 Task: Create custom object Broker for StockTradeHub.
Action: Mouse moved to (603, 38)
Screenshot: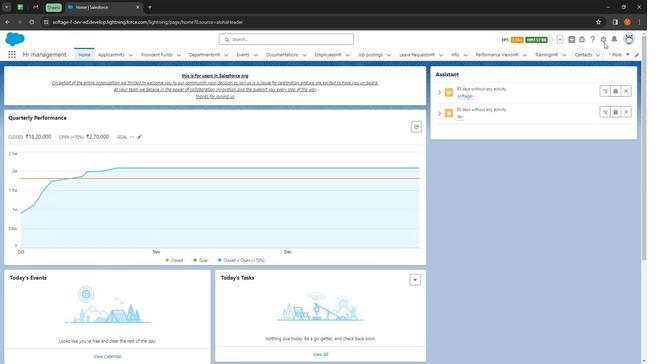
Action: Mouse pressed left at (603, 38)
Screenshot: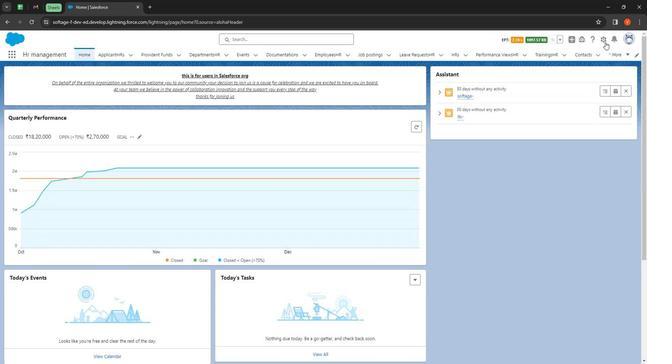 
Action: Mouse moved to (585, 52)
Screenshot: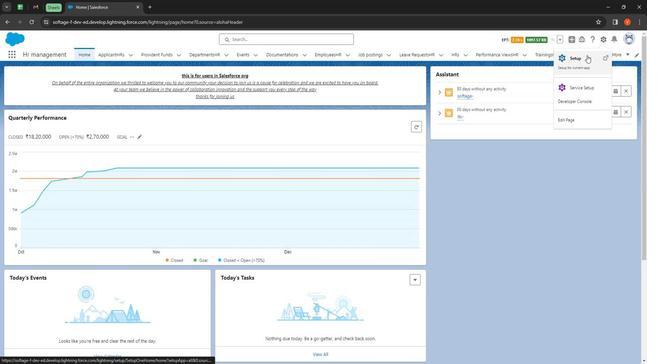 
Action: Mouse pressed left at (585, 52)
Screenshot: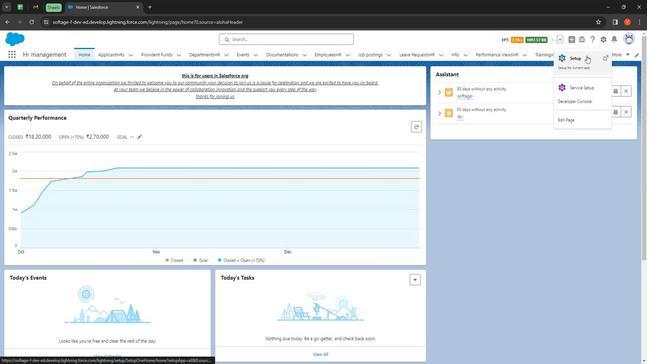 
Action: Mouse moved to (85, 53)
Screenshot: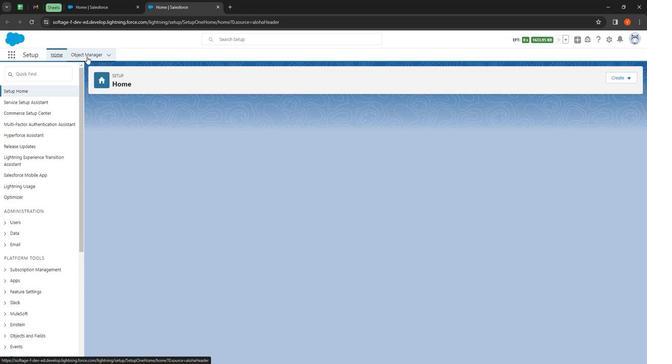 
Action: Mouse pressed left at (85, 53)
Screenshot: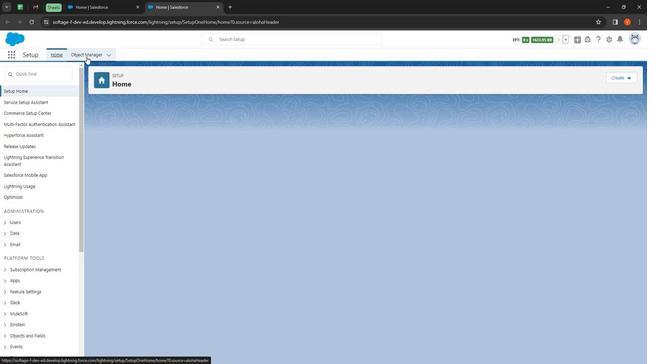 
Action: Mouse moved to (616, 75)
Screenshot: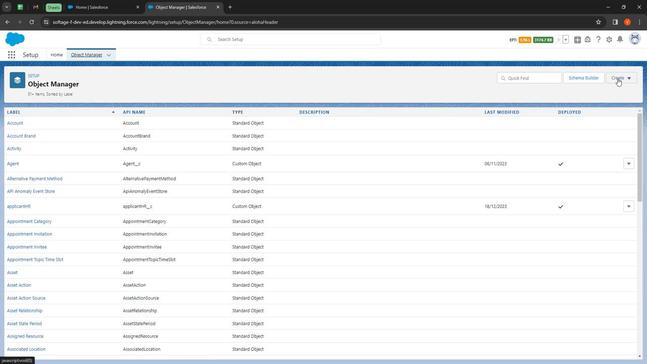 
Action: Mouse pressed left at (616, 75)
Screenshot: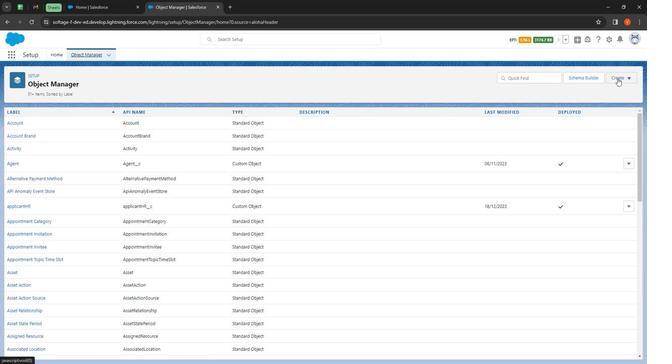 
Action: Mouse moved to (607, 94)
Screenshot: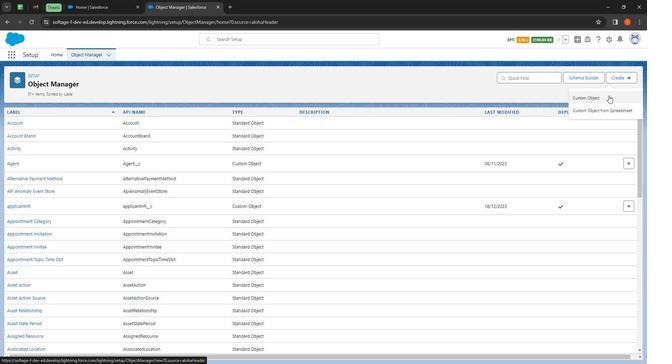
Action: Mouse pressed left at (607, 94)
Screenshot: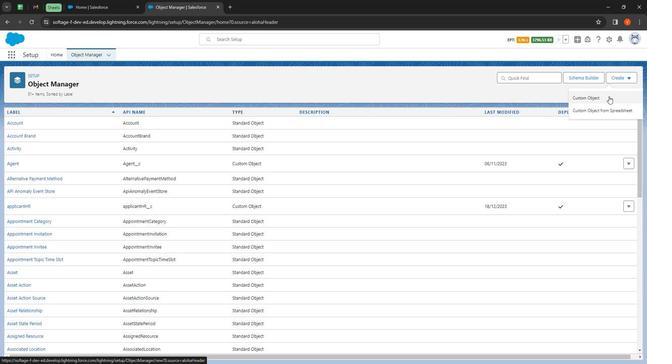 
Action: Mouse moved to (142, 166)
Screenshot: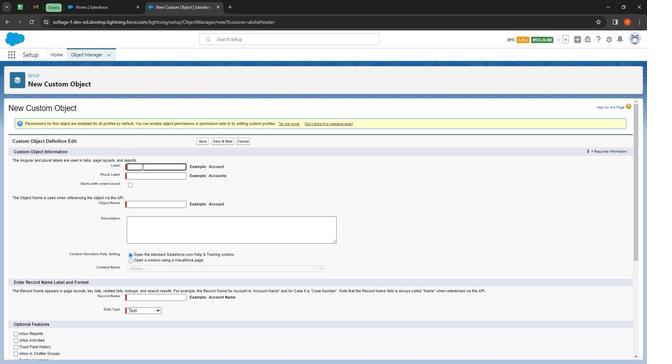 
Action: Mouse pressed left at (142, 166)
Screenshot: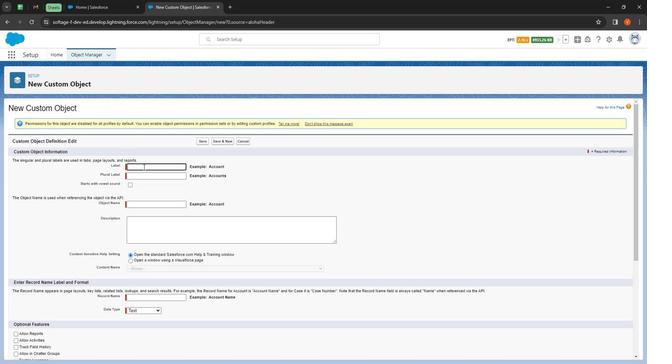 
Action: Key pressed <Key.shift>
Screenshot: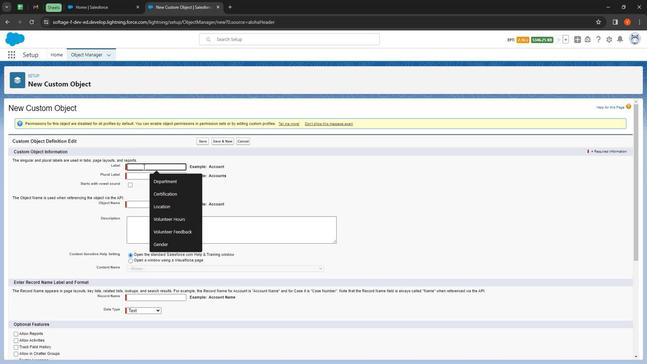 
Action: Mouse moved to (142, 166)
Screenshot: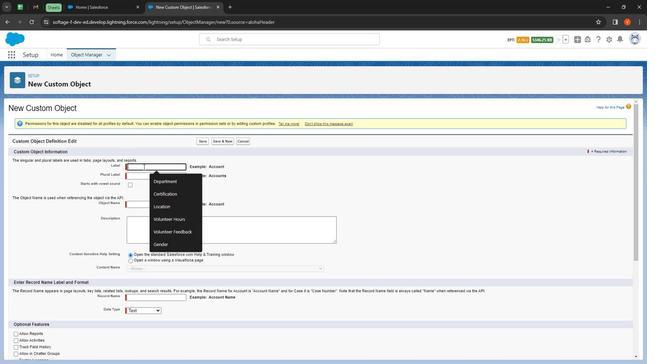 
Action: Key pressed <Key.shift><Key.shift><Key.shift><Key.shift><Key.shift><Key.shift><Key.shift><Key.shift><Key.shift>Broker
Screenshot: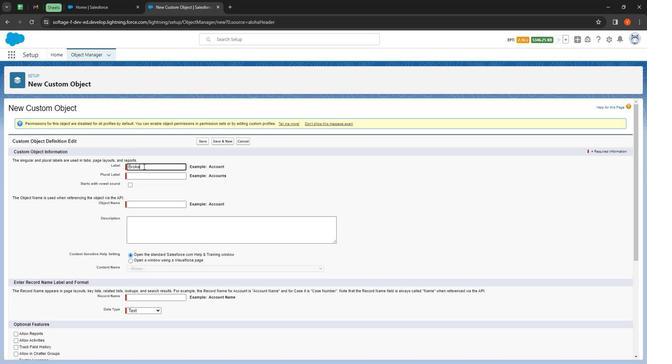 
Action: Mouse moved to (142, 177)
Screenshot: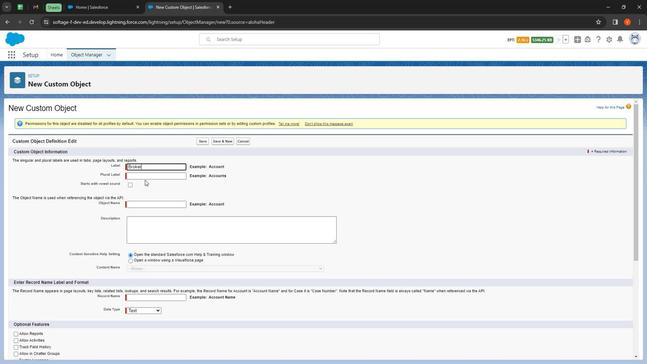 
Action: Mouse pressed left at (142, 177)
Screenshot: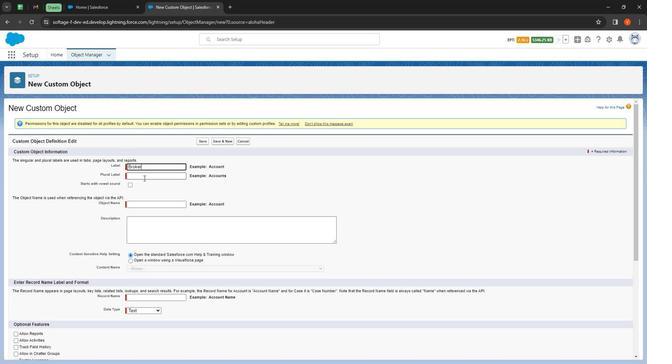 
Action: Mouse moved to (142, 177)
Screenshot: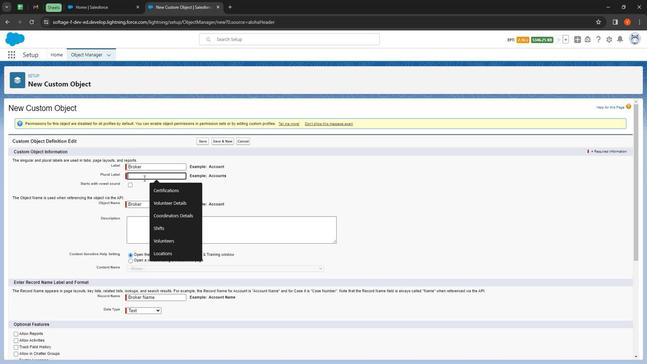 
Action: Key pressed <Key.shift>
Screenshot: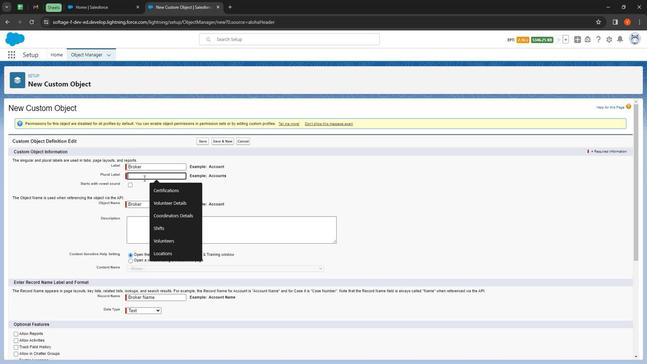 
Action: Mouse moved to (140, 176)
Screenshot: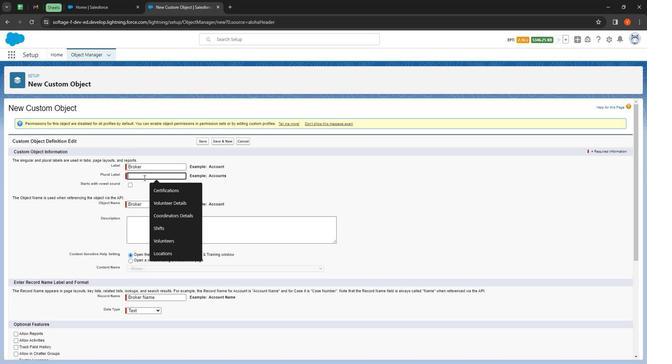 
Action: Key pressed <Key.shift><Key.shift><Key.shift><Key.shift><Key.shift><Key.shift>Brokers
Screenshot: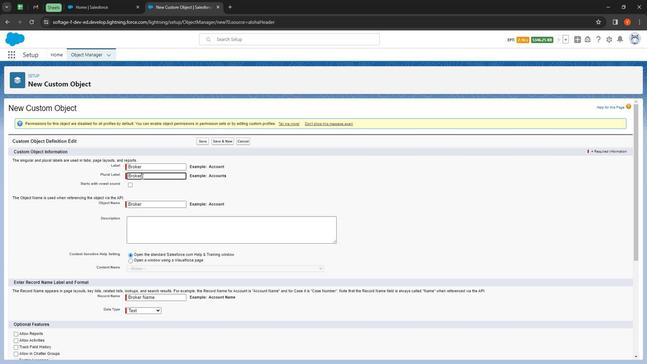 
Action: Mouse moved to (148, 209)
Screenshot: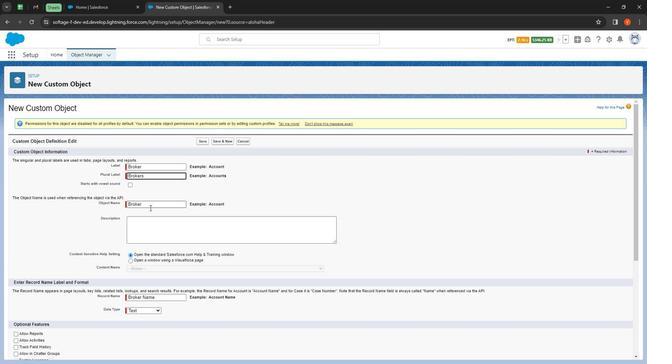 
Action: Mouse scrolled (148, 209) with delta (0, 0)
Screenshot: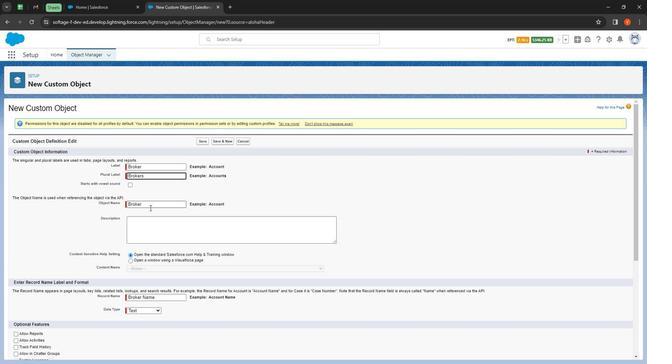 
Action: Mouse moved to (141, 194)
Screenshot: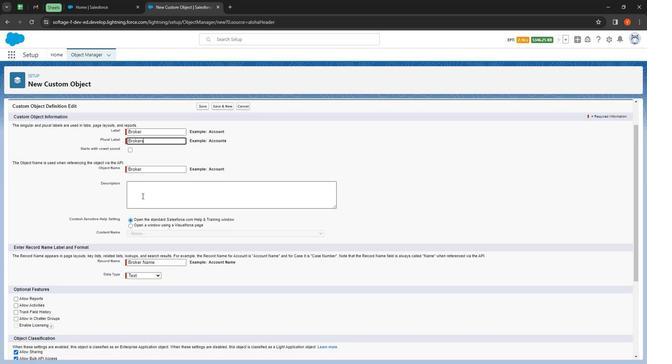 
Action: Mouse pressed left at (141, 194)
Screenshot: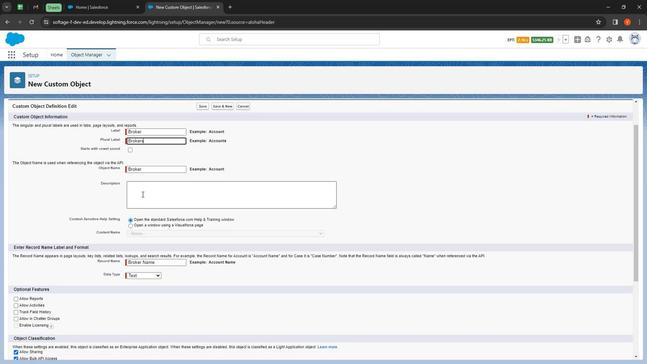 
Action: Mouse moved to (141, 194)
Screenshot: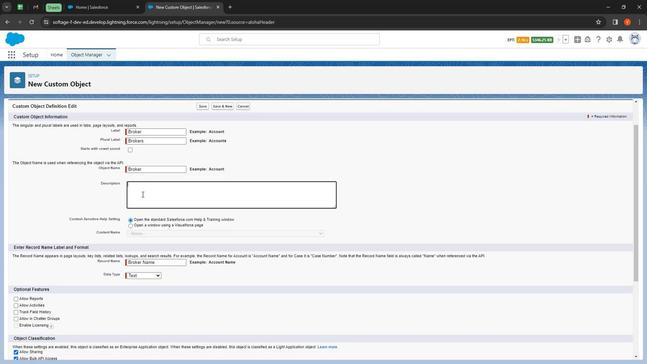 
Action: Key pressed <Key.shift>
Screenshot: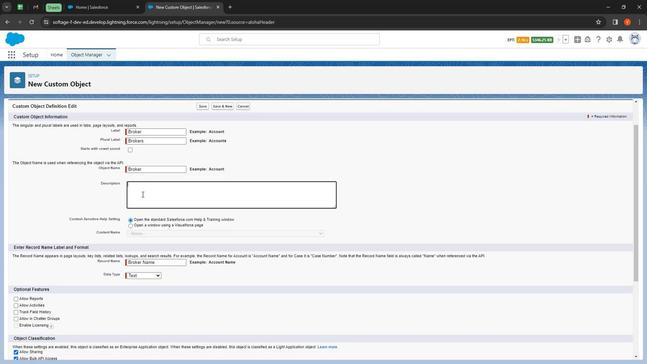 
Action: Mouse moved to (130, 187)
Screenshot: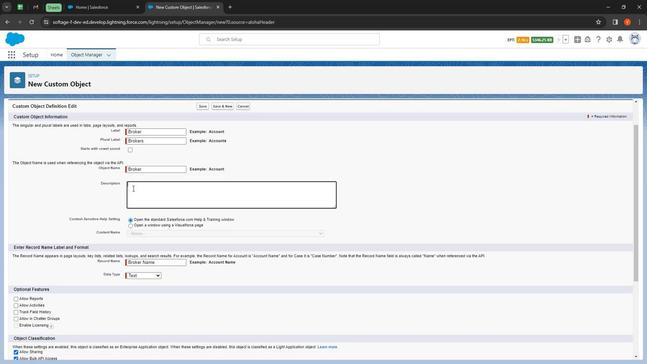 
Action: Key pressed <Key.shift><Key.shift><Key.shift><Key.shift><Key.shift><Key.shift><Key.shift><Key.shift><Key.shift><Key.shift><Key.shift>Broker<Key.space><Key.shift>Used<Key.space>in<Key.space>our<Key.space>organizati<Key.backspace>ion<Key.space>for<Key.space><Key.shift><Key.shift><Key.shift><Key.shift><Key.shift><Key.shift><Key.shift><Key.shift><Key.shift>Stock<Key.space>pp<Key.backspace>urpose
Screenshot: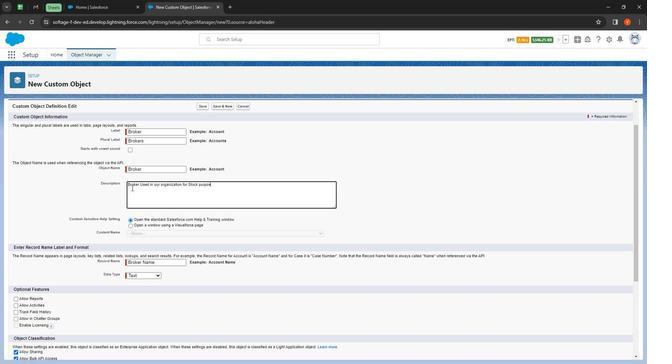 
Action: Mouse moved to (82, 259)
Screenshot: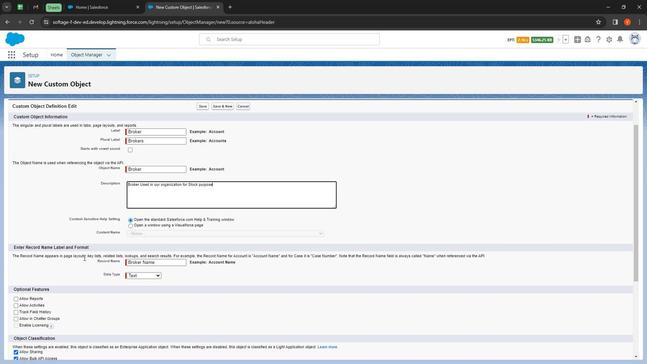 
Action: Mouse scrolled (82, 258) with delta (0, 0)
Screenshot: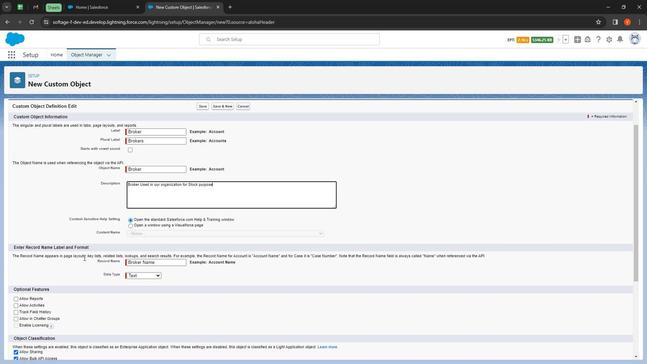 
Action: Mouse moved to (80, 259)
Screenshot: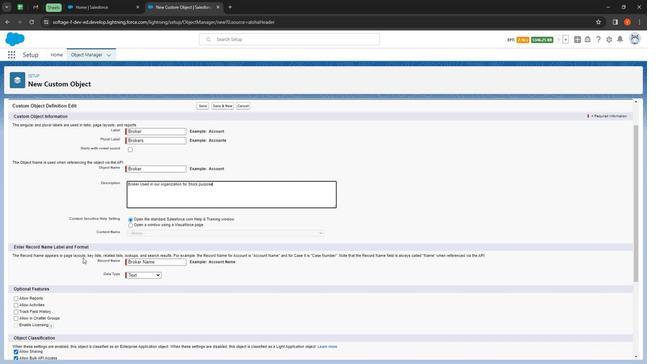 
Action: Mouse scrolled (80, 258) with delta (0, 0)
Screenshot: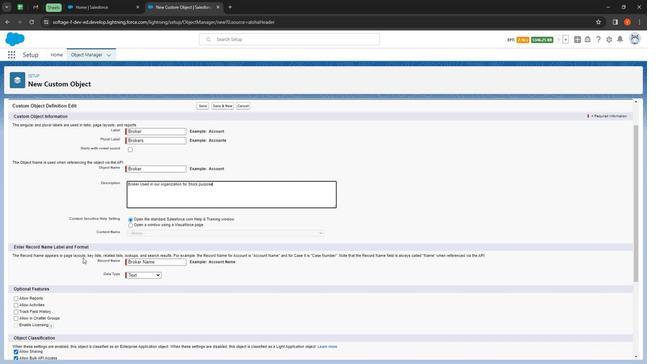 
Action: Mouse moved to (78, 259)
Screenshot: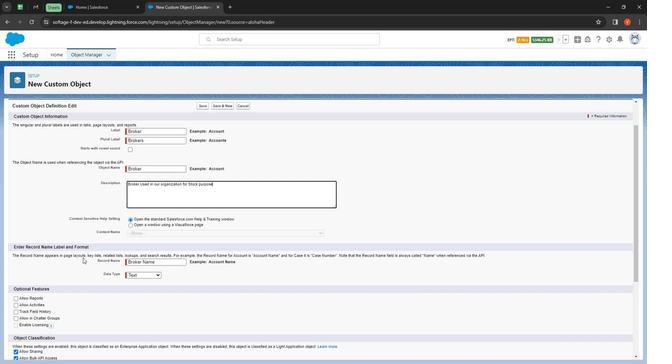 
Action: Mouse scrolled (78, 258) with delta (0, 0)
Screenshot: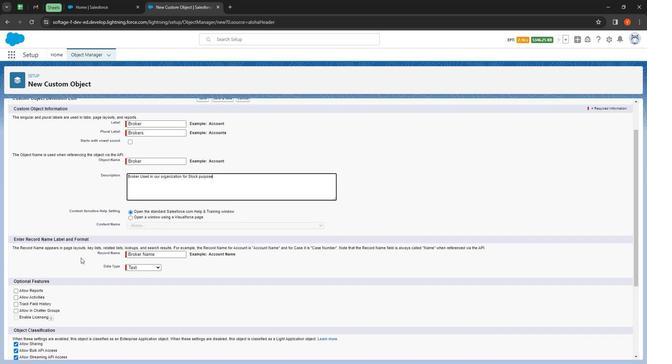 
Action: Mouse moved to (35, 196)
Screenshot: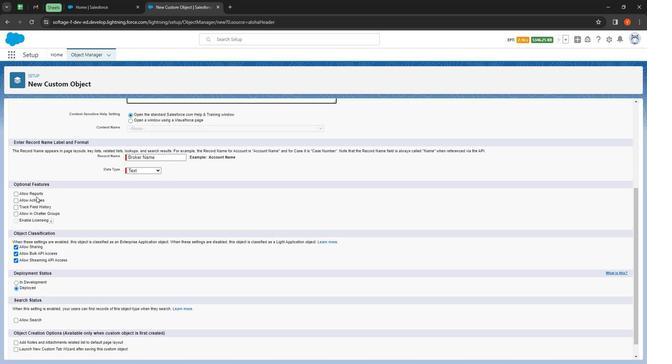 
Action: Mouse pressed left at (35, 196)
Screenshot: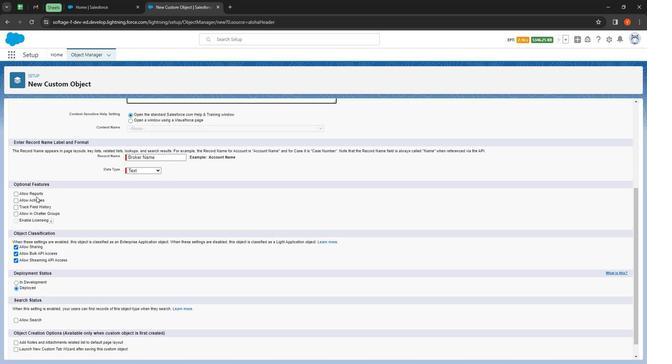 
Action: Mouse moved to (31, 194)
Screenshot: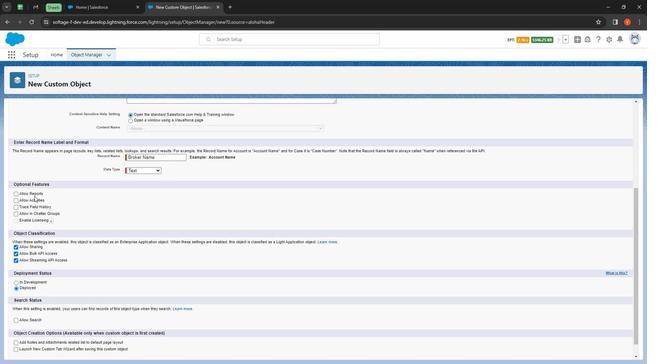 
Action: Mouse pressed left at (31, 194)
Screenshot: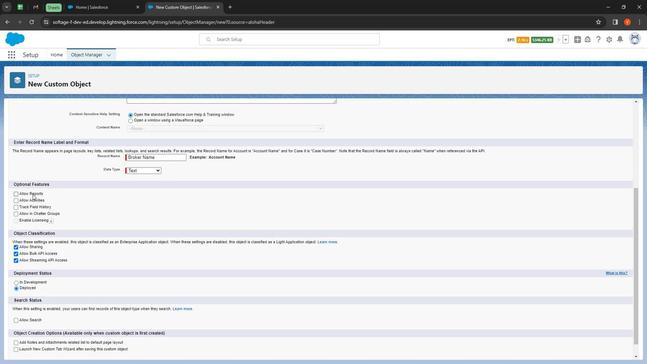 
Action: Mouse moved to (31, 199)
Screenshot: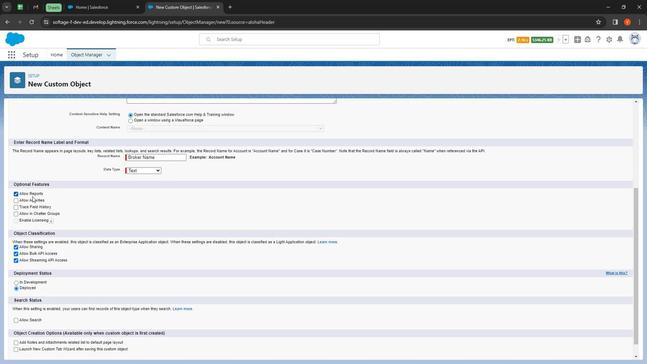 
Action: Mouse pressed left at (31, 199)
Screenshot: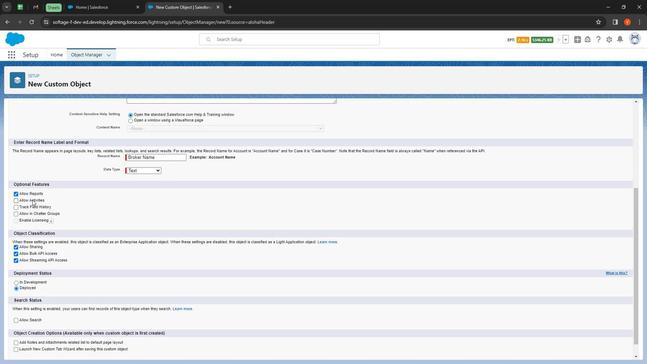 
Action: Mouse moved to (30, 205)
Screenshot: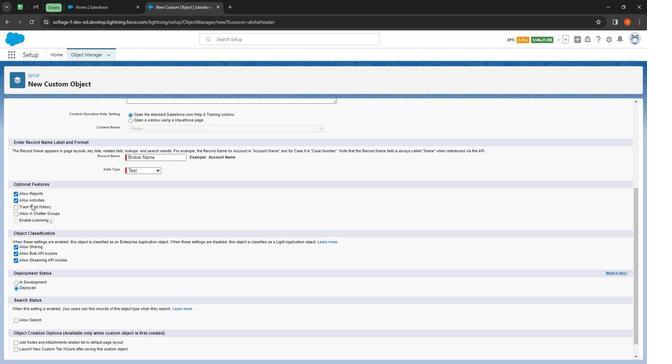 
Action: Mouse pressed left at (30, 205)
Screenshot: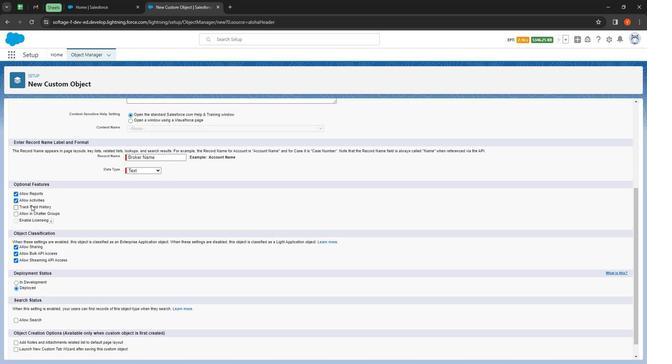 
Action: Mouse moved to (30, 213)
Screenshot: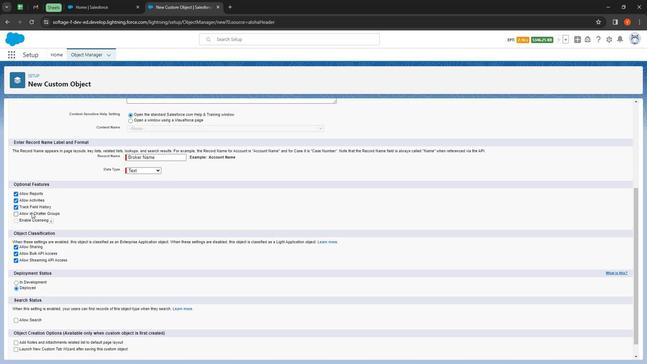 
Action: Mouse pressed left at (30, 213)
Screenshot: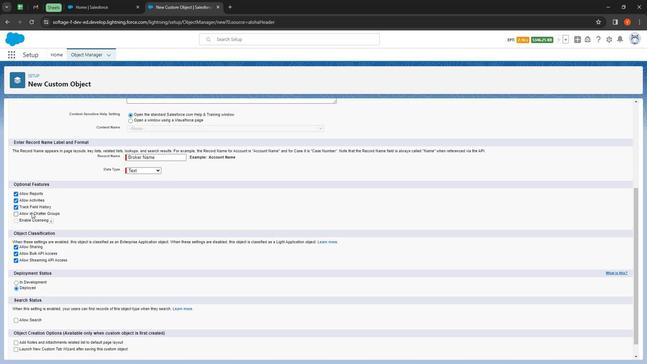 
Action: Mouse moved to (41, 247)
Screenshot: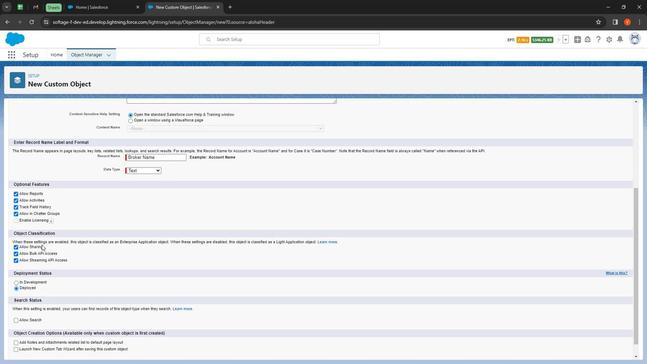 
Action: Mouse scrolled (41, 246) with delta (0, 0)
Screenshot: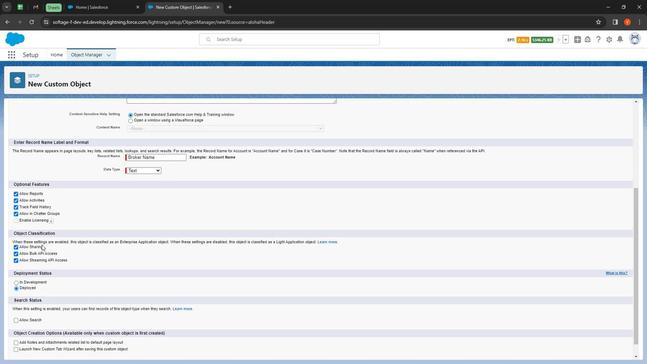 
Action: Mouse moved to (26, 306)
Screenshot: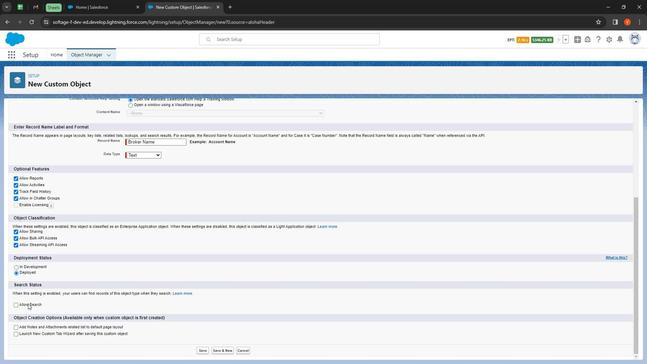 
Action: Mouse pressed left at (26, 306)
Screenshot: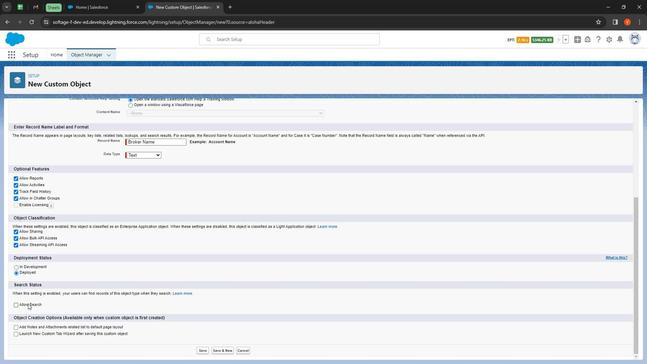 
Action: Mouse moved to (199, 353)
Screenshot: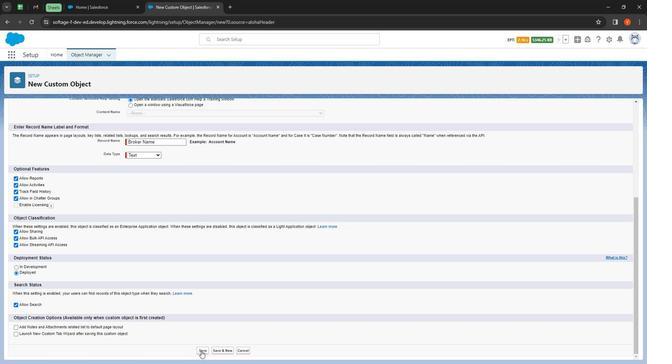 
Action: Mouse pressed left at (199, 353)
Screenshot: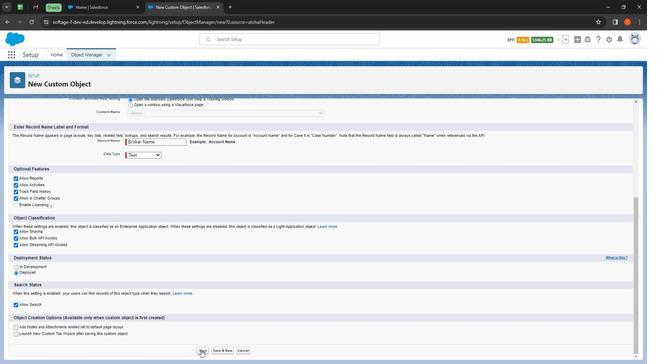
Action: Mouse moved to (36, 120)
Screenshot: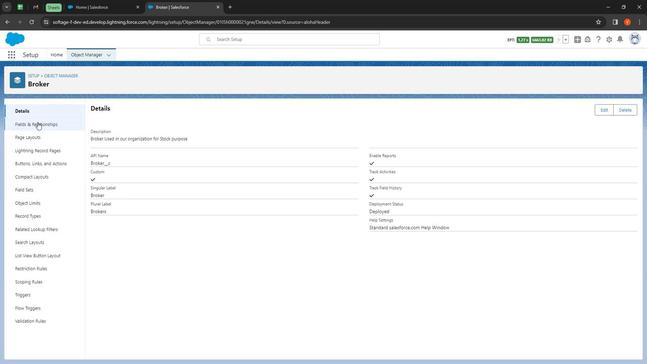 
Action: Mouse pressed left at (36, 120)
Screenshot: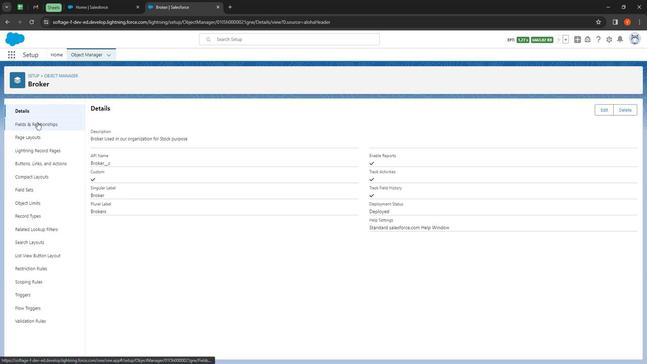 
Action: Mouse moved to (483, 108)
Screenshot: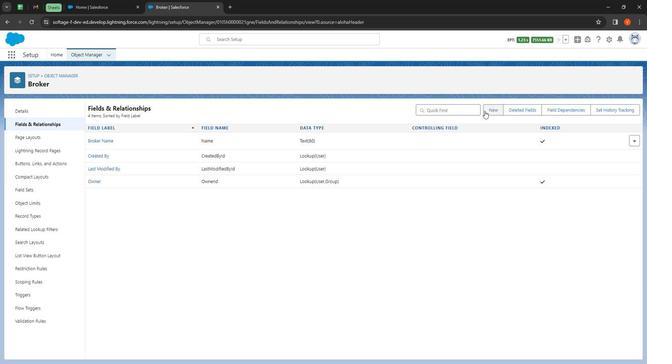 
Action: Mouse pressed left at (483, 108)
Screenshot: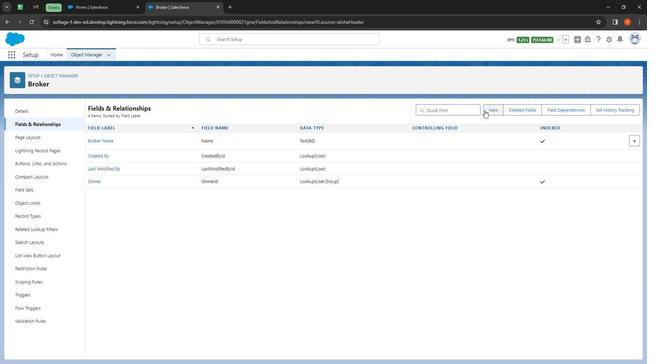 
Action: Mouse moved to (142, 238)
Screenshot: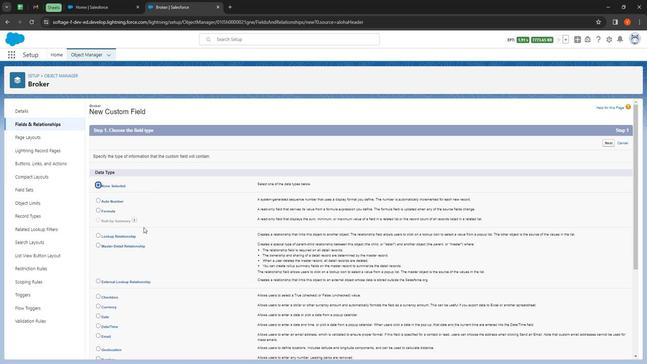 
Action: Mouse scrolled (142, 238) with delta (0, 0)
Screenshot: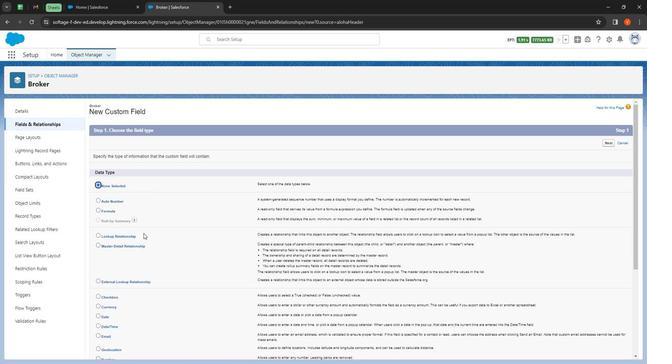 
Action: Mouse moved to (142, 239)
Screenshot: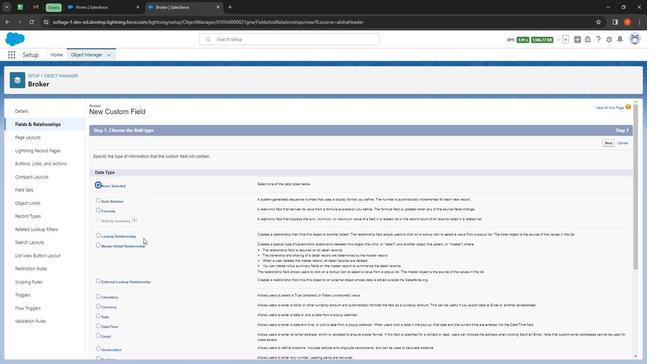 
Action: Mouse scrolled (142, 239) with delta (0, 0)
Screenshot: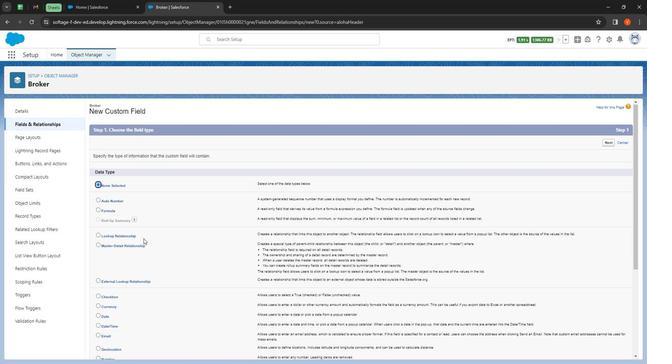 
Action: Mouse moved to (142, 239)
Screenshot: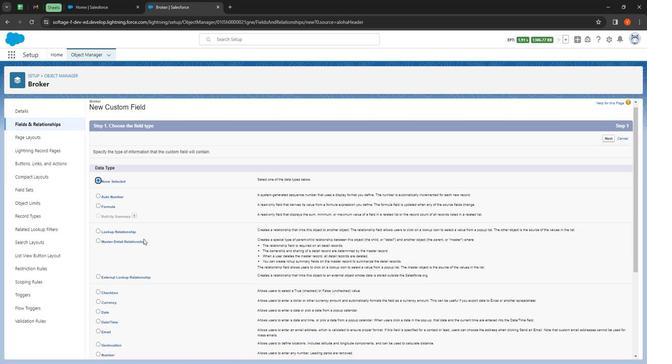 
Action: Mouse scrolled (142, 239) with delta (0, 0)
Screenshot: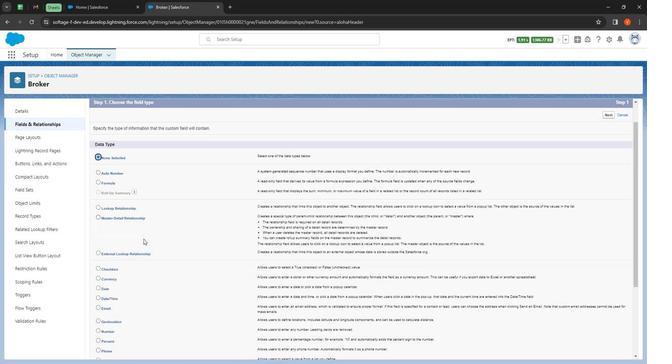 
Action: Mouse moved to (142, 239)
Screenshot: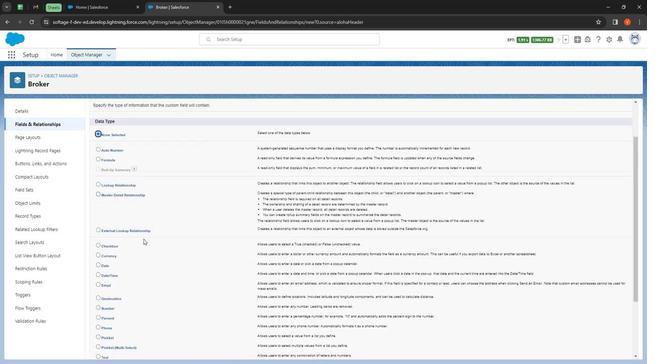 
Action: Mouse scrolled (142, 239) with delta (0, 0)
Screenshot: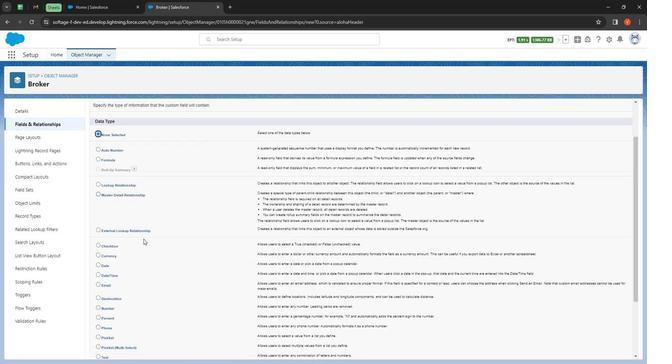 
Action: Mouse moved to (103, 255)
Screenshot: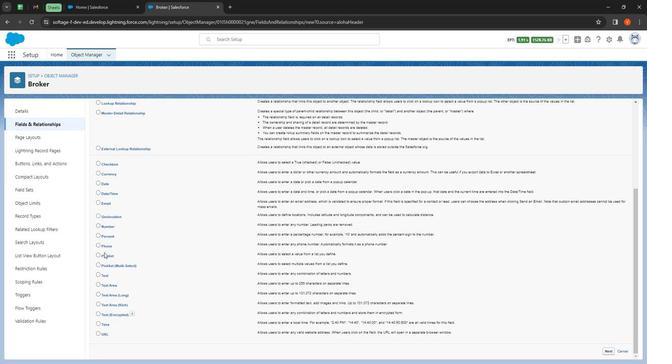 
Action: Mouse pressed left at (103, 255)
Screenshot: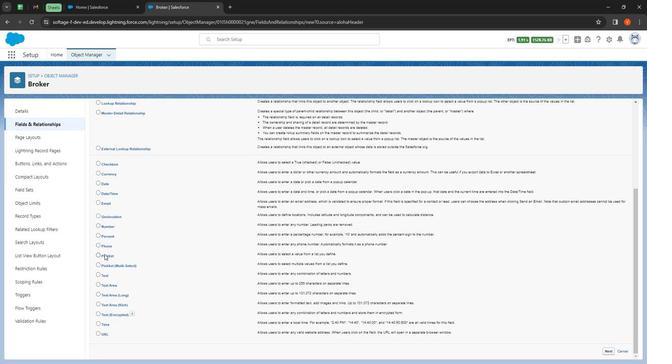 
Action: Mouse moved to (605, 354)
Screenshot: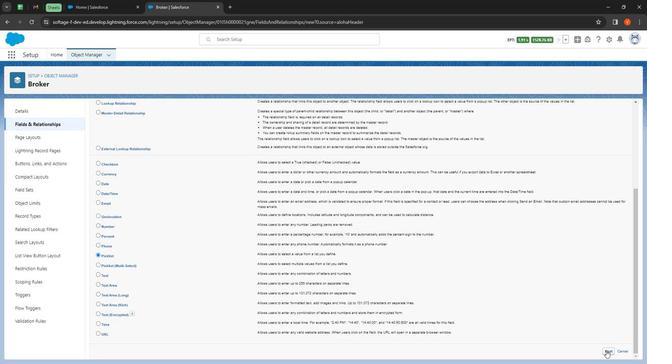 
Action: Mouse pressed left at (605, 354)
Screenshot: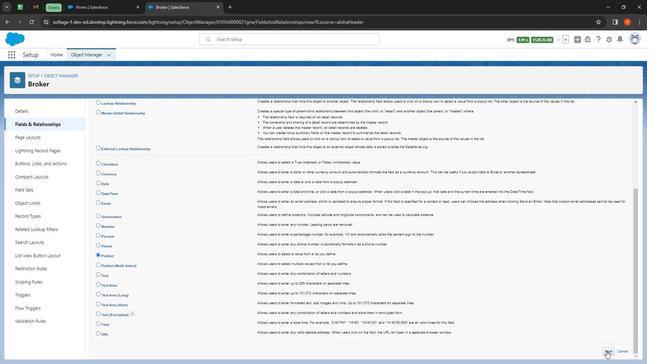 
Action: Mouse moved to (217, 160)
Screenshot: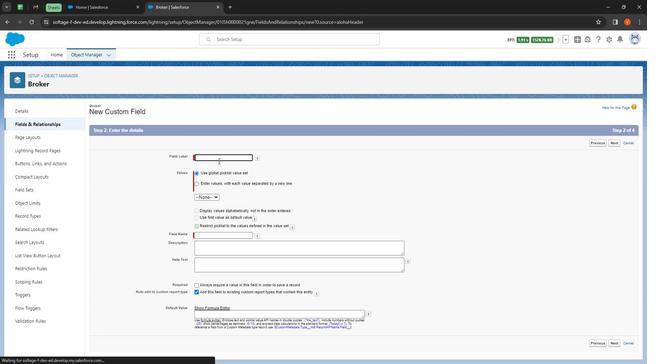 
Action: Mouse pressed left at (217, 160)
Screenshot: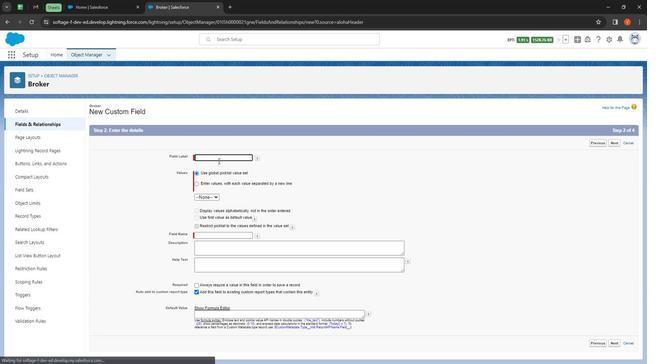 
Action: Key pressed <Key.shift>
Screenshot: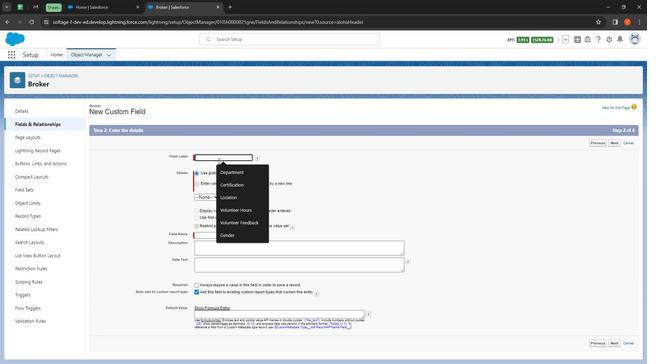 
Action: Mouse moved to (191, 141)
Screenshot: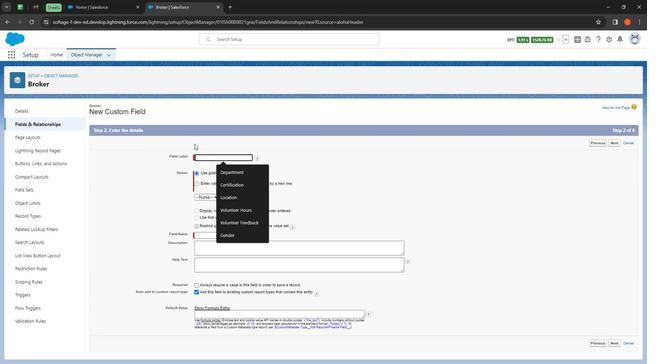 
Action: Key pressed <Key.shift><Key.shift><Key.shift><Key.shift><Key.shift><Key.shift><Key.shift><Key.shift><Key.shift><Key.shift><Key.shift>Broker<Key.space><Key.shift>Type
Screenshot: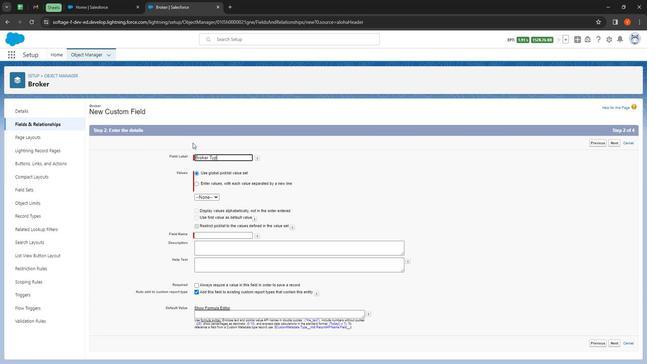 
Action: Mouse moved to (206, 181)
Screenshot: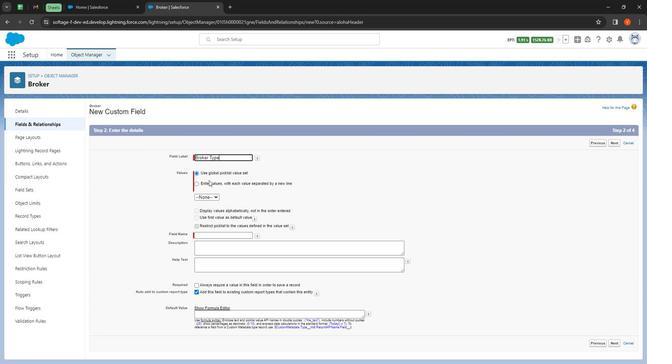 
Action: Mouse pressed left at (206, 181)
Screenshot: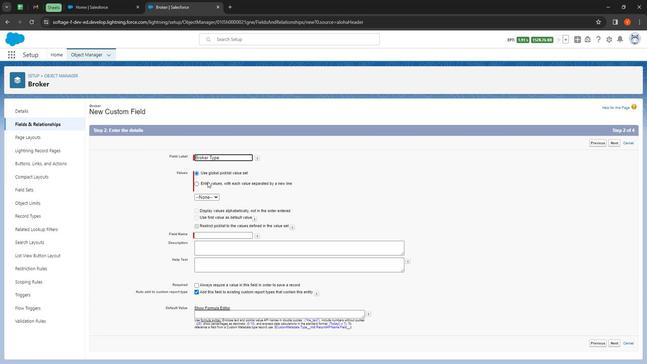 
Action: Mouse moved to (219, 206)
Screenshot: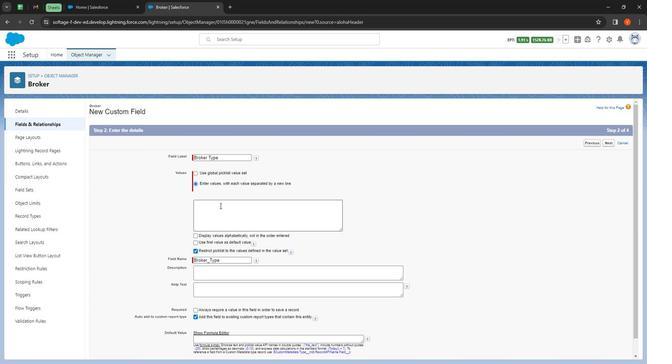 
Action: Mouse pressed left at (219, 206)
Screenshot: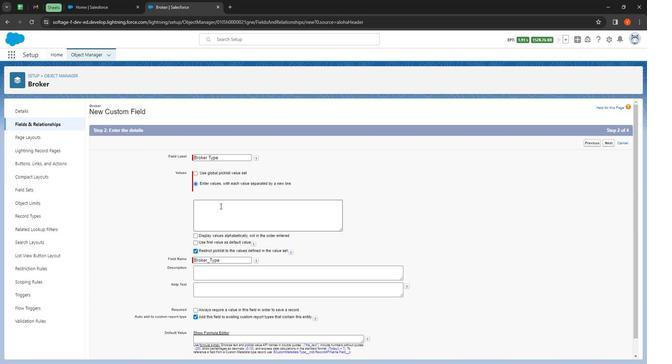 
Action: Key pressed <Key.shift>
Screenshot: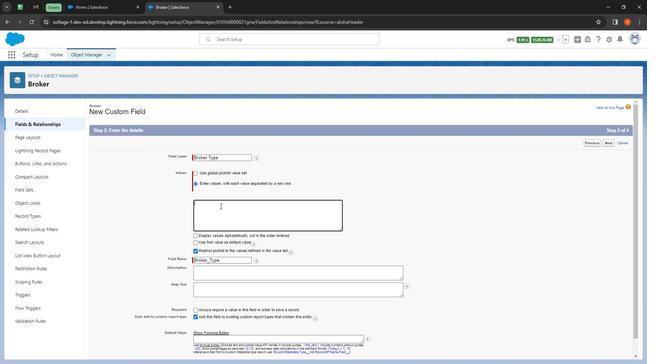 
Action: Mouse moved to (204, 194)
Screenshot: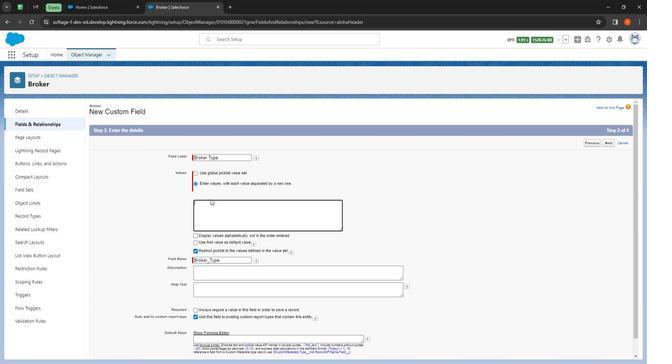 
Action: Key pressed <Key.shift><Key.shift><Key.shift><Key.shift><Key.shift><Key.shift><Key.shift><Key.shift><Key.shift><Key.shift><Key.shift><Key.shift><Key.shift>Individual<Key.space>and<Key.space>active<Key.enter><Key.shift><Key.shift>Individual<Key.space>and<Key.space>inactive<Key.enter><Key.shift><Key.shift><Key.shift><Key.shift><Key.shift><Key.shift><Key.shift><Key.shift><Key.shift><Key.shift><Key.shift><Key.shift><Key.shift><Key.shift><Key.shift><Key.shift>Institutional<Key.space>and<Key.space>active<Key.enter><Key.shift><Key.shift><Key.shift><Key.shift><Key.shift><Key.shift><Key.shift><Key.shift><Key.shift><Key.shift><Key.shift><Key.shift><Key.shift><Key.shift><Key.shift><Key.shift>Institutional<Key.space>and<Key.space>inactive<Key.enter><Key.shift>Other
Screenshot: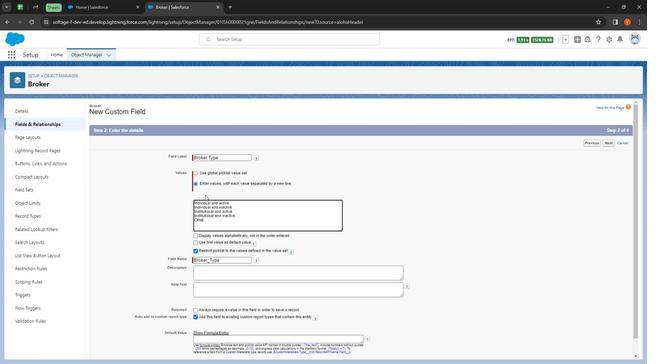 
Action: Mouse moved to (235, 270)
Screenshot: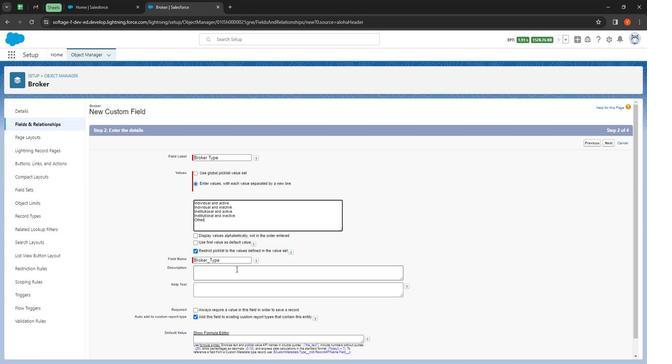 
Action: Mouse pressed left at (235, 270)
Screenshot: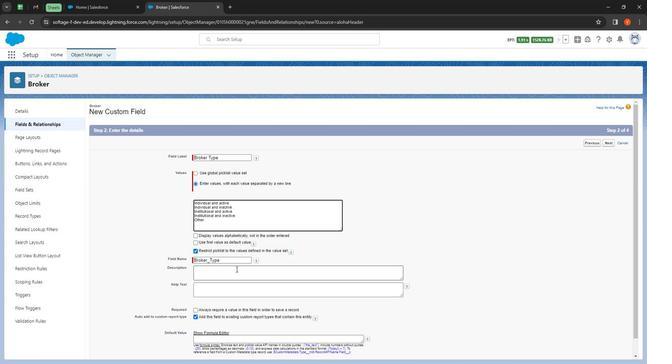 
Action: Mouse moved to (232, 269)
Screenshot: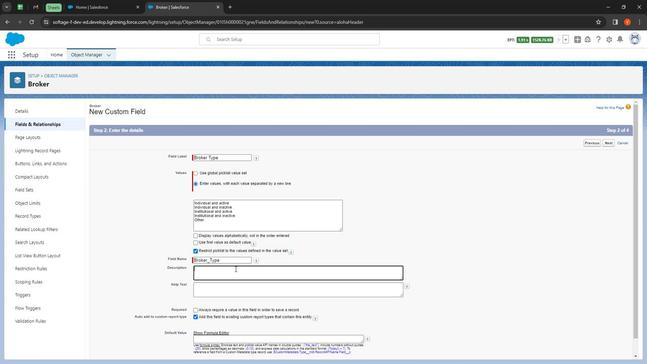 
Action: Key pressed <Key.shift><Key.shift><Key.shift><Key.shift><Key.shift><Key.shift><Key.shift><Key.shift><Key.shift><Key.shift><Key.shift><Key.shift><Key.shift><Key.shift><Key.shift><Key.shift><Key.shift><Key.shift><Key.shift><Key.shift><Key.shift><Key.shift><Key.shift><Key.shift><Key.shift><Key.shift><Key.shift>The<Key.space>type<Key.space>of<Key.space>brot<Key.backspace>ker<Key.space>you<Key.space>are<Key.tab><Key.shift>Enter<Key.space>on<Key.space><Key.backspace>e<Key.space>value<Key.space>to<Key.space>get<Key.space>to<Key.space>know<Key.space>about<Key.space>one<Key.space>broker.
Screenshot: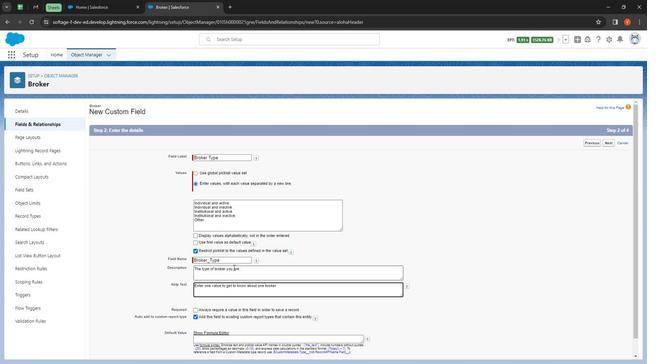 
Action: Mouse moved to (305, 276)
Screenshot: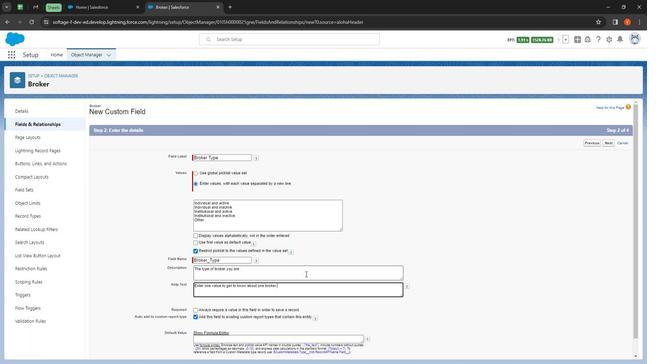 
Action: Mouse scrolled (305, 275) with delta (0, 0)
Screenshot: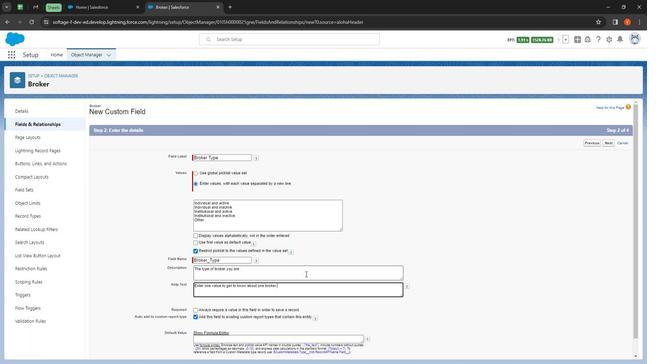 
Action: Mouse moved to (307, 276)
Screenshot: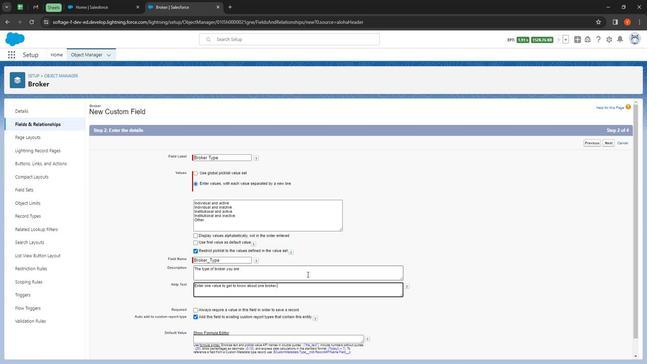 
Action: Mouse scrolled (307, 275) with delta (0, 0)
Screenshot: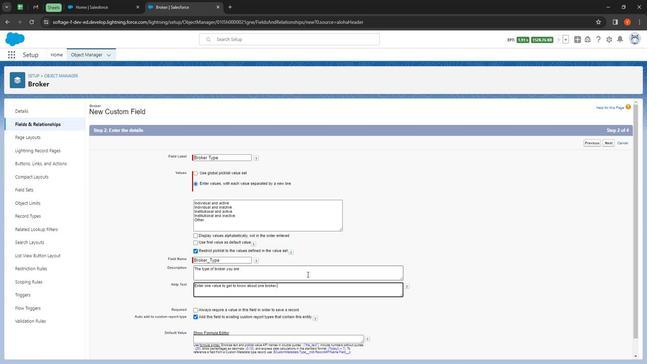 
Action: Mouse moved to (309, 276)
Screenshot: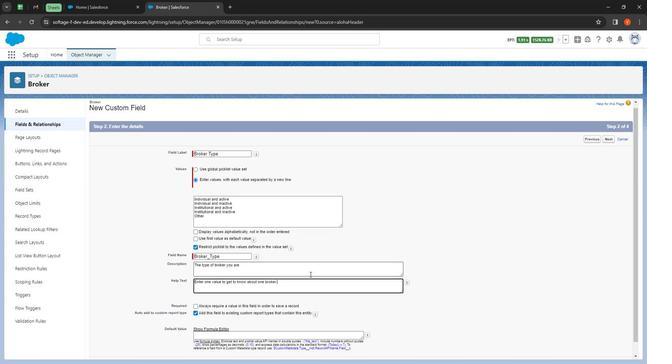 
Action: Mouse scrolled (309, 275) with delta (0, 0)
Screenshot: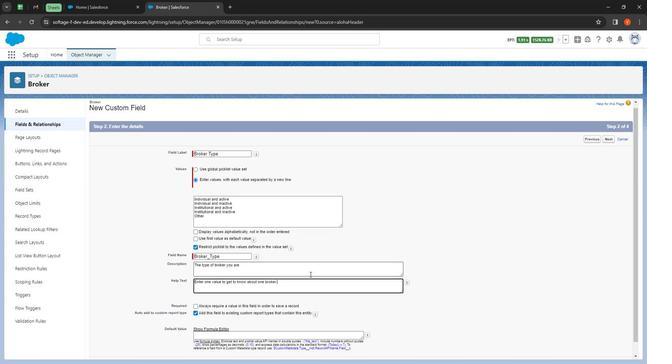 
Action: Mouse moved to (609, 353)
Screenshot: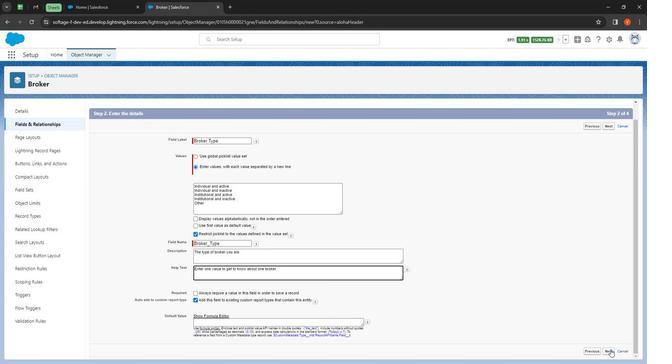 
Action: Mouse pressed left at (609, 353)
Screenshot: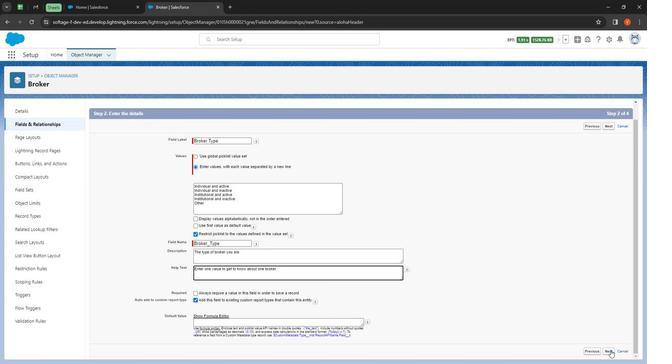 
Action: Mouse moved to (458, 231)
Screenshot: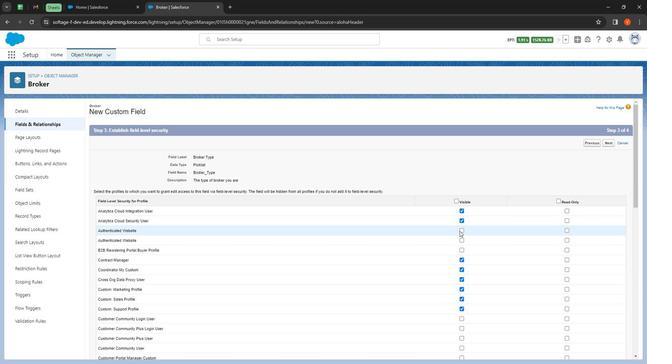 
Action: Mouse pressed left at (458, 231)
Screenshot: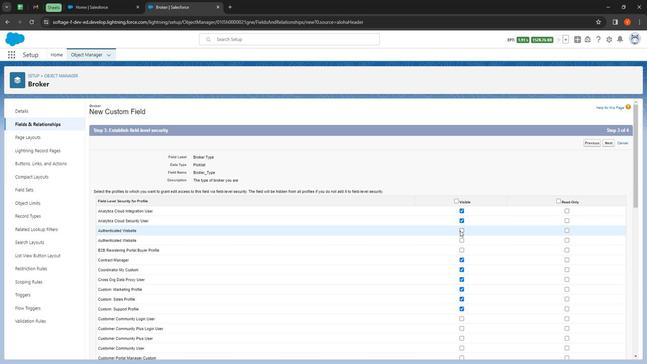 
Action: Mouse moved to (460, 240)
Screenshot: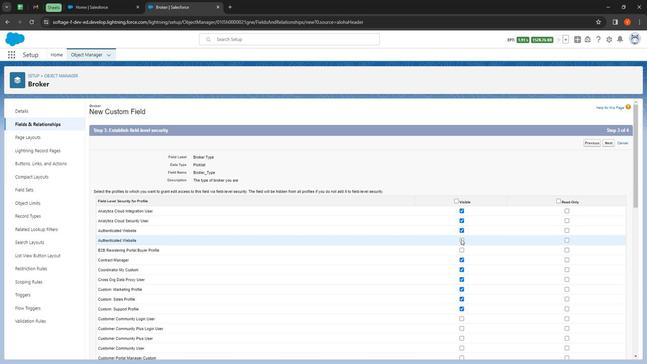 
Action: Mouse pressed left at (460, 240)
Screenshot: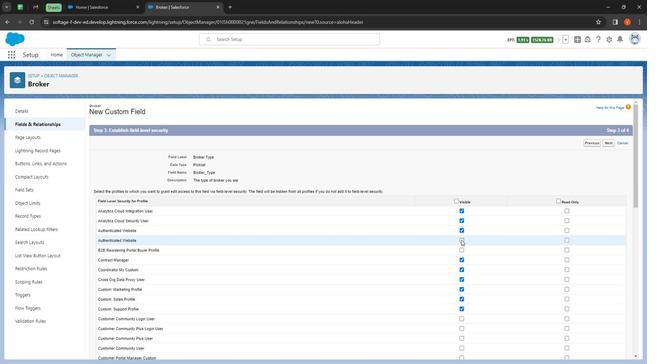 
Action: Mouse moved to (460, 251)
Screenshot: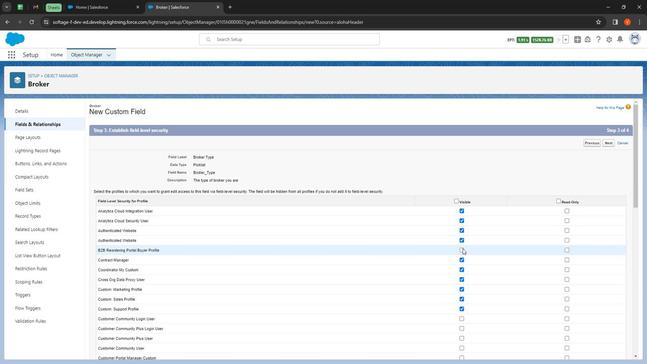 
Action: Mouse pressed left at (460, 251)
Screenshot: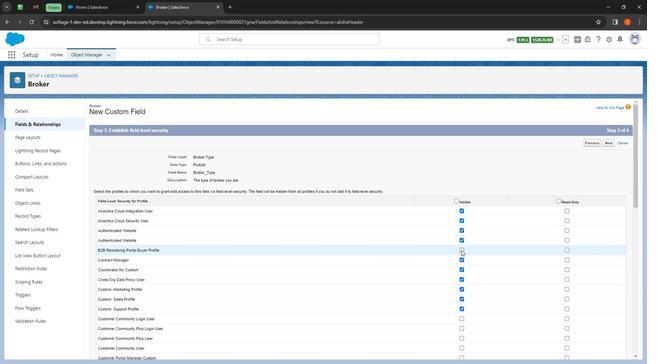 
Action: Mouse moved to (562, 210)
Screenshot: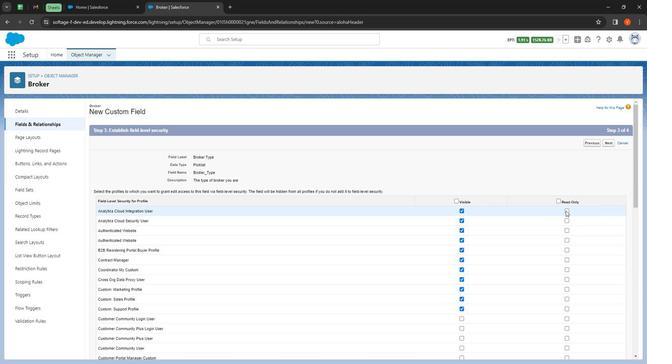 
Action: Mouse pressed left at (562, 210)
Screenshot: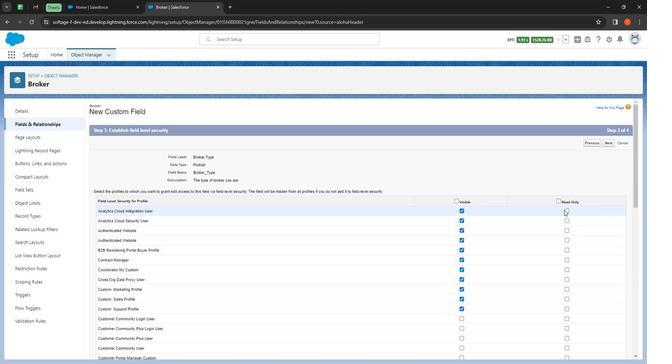 
Action: Mouse moved to (566, 213)
Screenshot: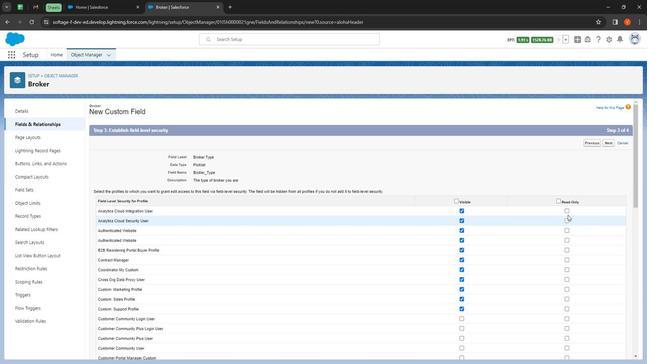
Action: Mouse pressed left at (566, 213)
Screenshot: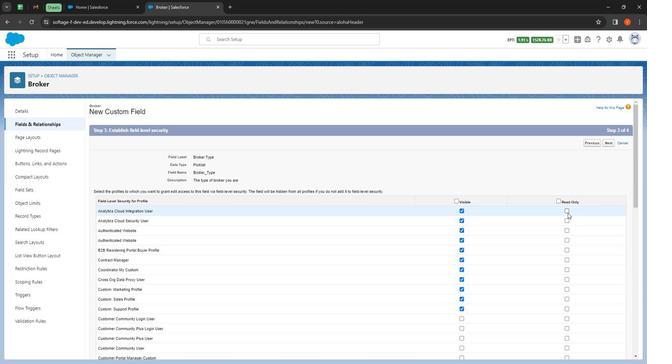 
Action: Mouse moved to (564, 216)
Screenshot: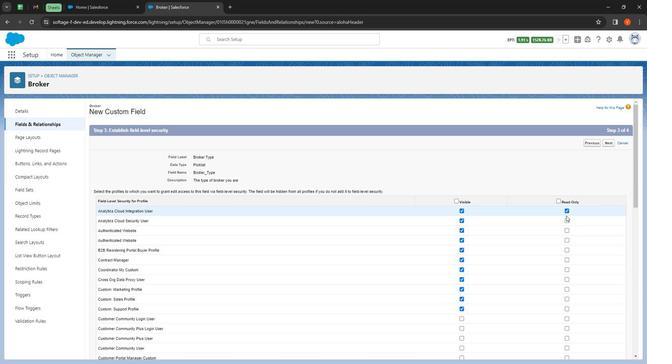 
Action: Mouse pressed left at (564, 216)
Screenshot: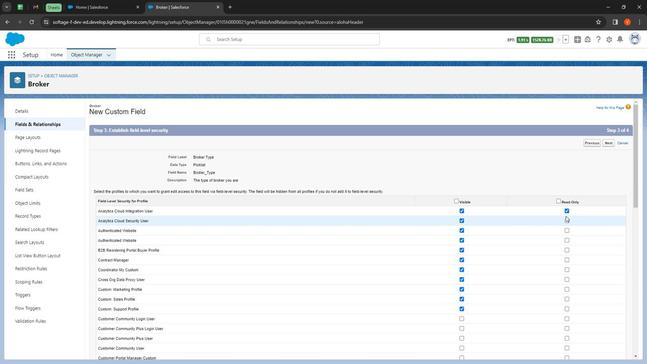 
Action: Mouse moved to (564, 220)
Screenshot: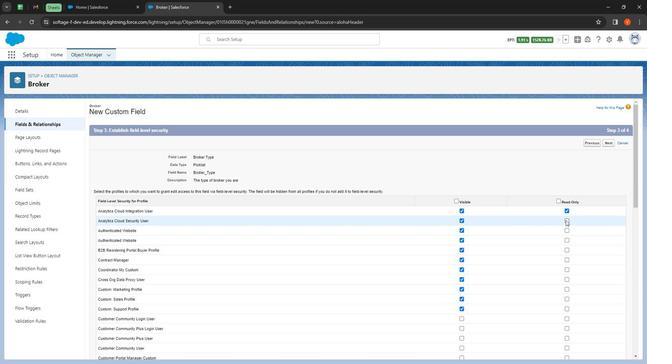 
Action: Mouse pressed left at (564, 220)
Screenshot: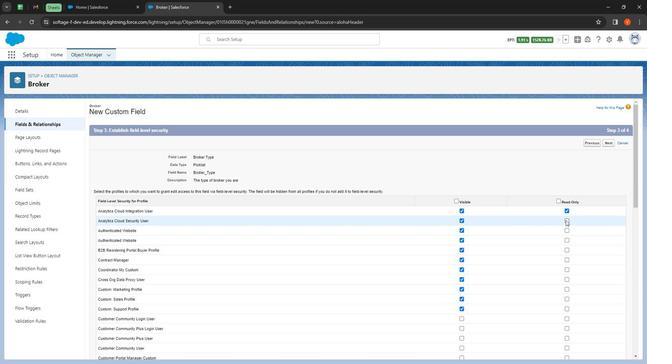 
Action: Mouse moved to (565, 273)
Screenshot: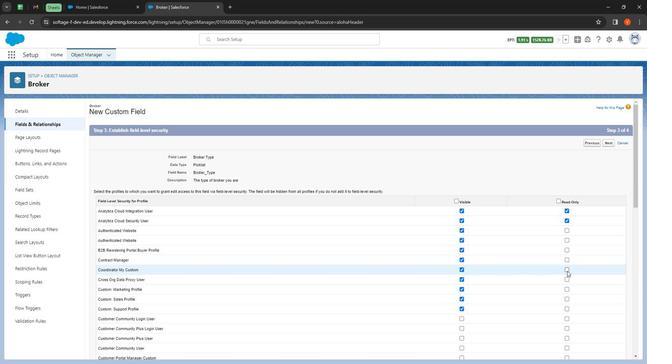 
Action: Mouse pressed left at (565, 273)
Screenshot: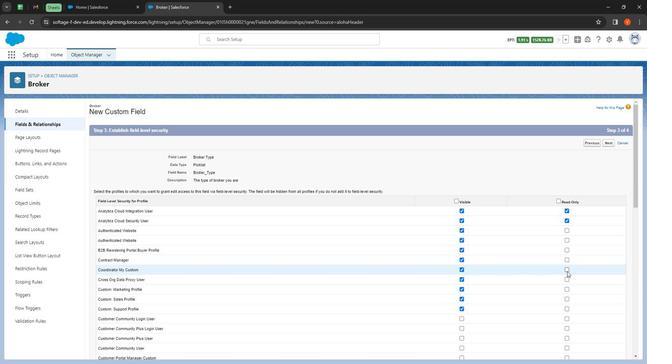 
Action: Mouse moved to (566, 283)
Screenshot: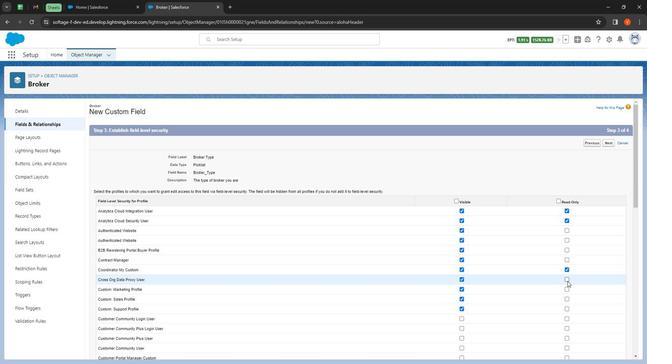 
Action: Mouse pressed left at (566, 283)
Screenshot: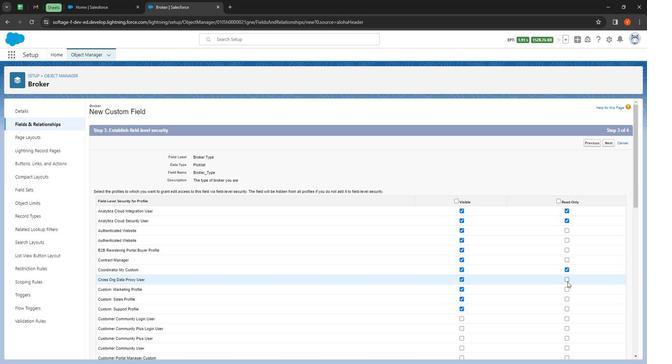 
Action: Mouse moved to (567, 291)
Screenshot: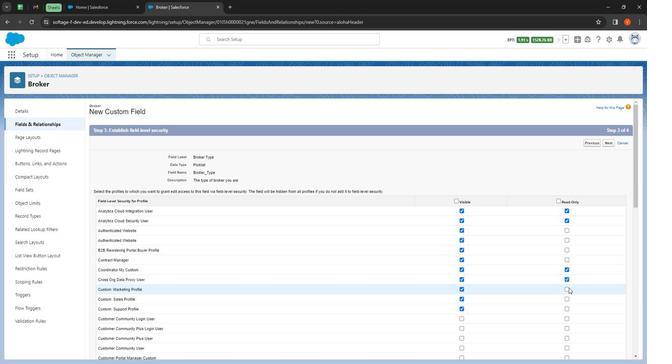 
Action: Mouse pressed left at (567, 291)
Screenshot: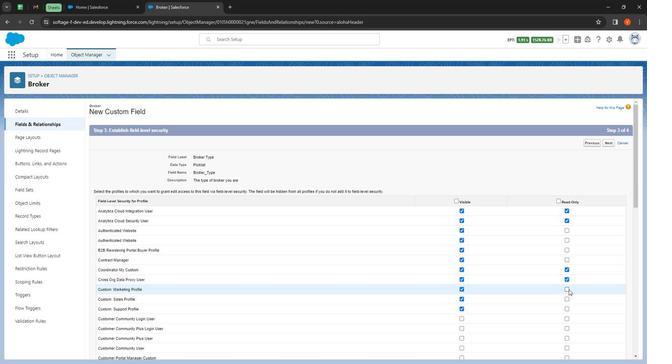 
Action: Mouse moved to (566, 300)
Screenshot: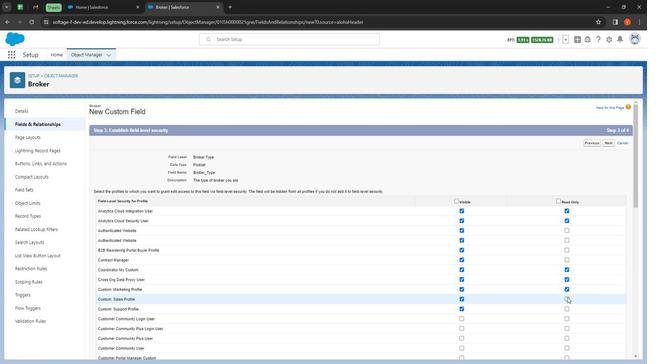 
Action: Mouse pressed left at (566, 300)
Screenshot: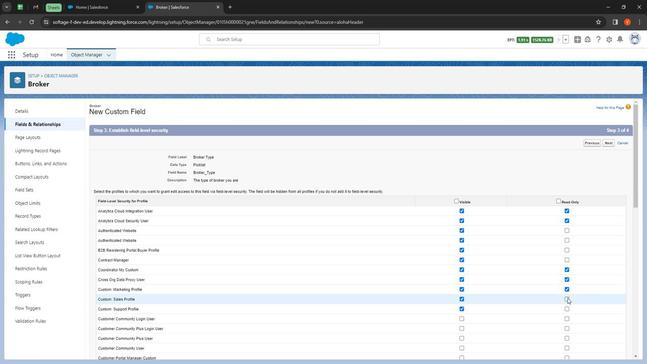 
Action: Mouse moved to (565, 311)
Screenshot: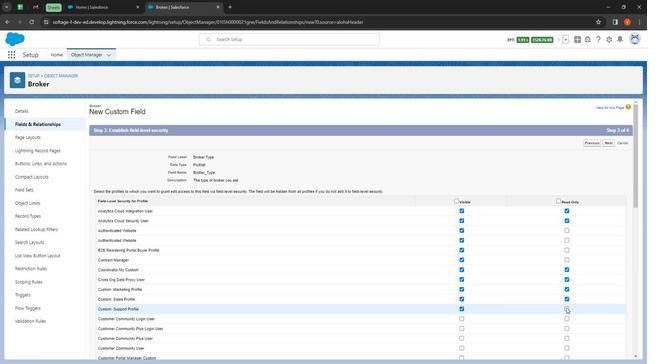 
Action: Mouse pressed left at (565, 311)
Screenshot: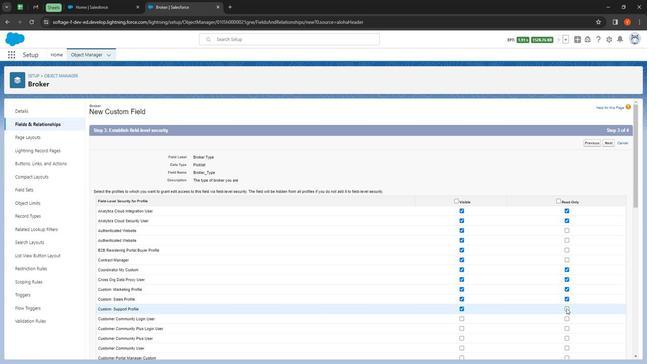 
Action: Mouse moved to (549, 284)
Screenshot: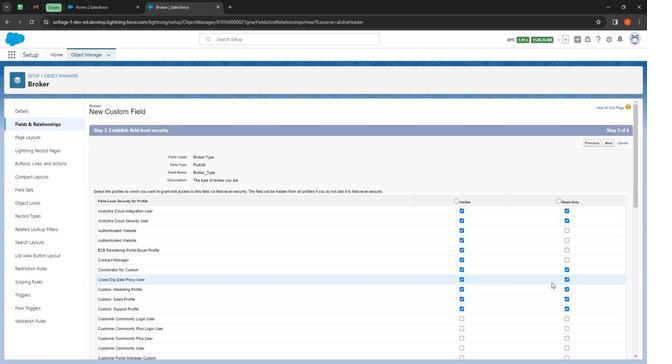 
Action: Mouse scrolled (549, 283) with delta (0, 0)
Screenshot: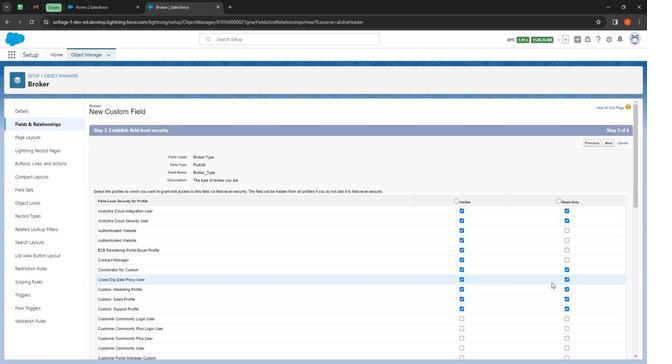 
Action: Mouse moved to (548, 284)
Screenshot: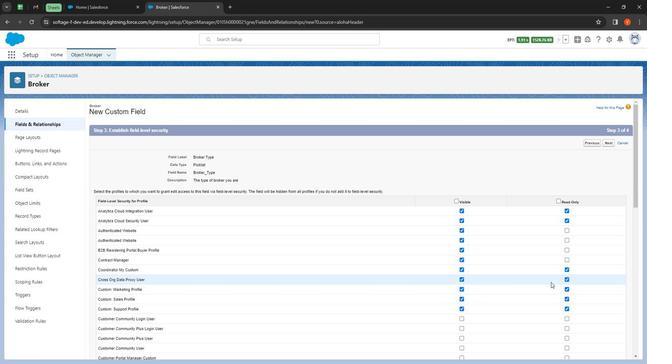 
Action: Mouse scrolled (548, 283) with delta (0, 0)
Screenshot: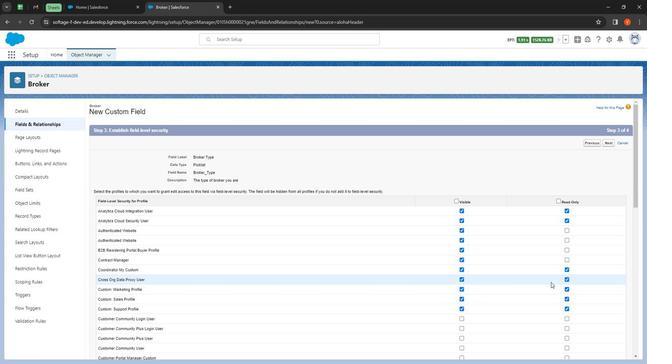 
Action: Mouse moved to (546, 283)
Screenshot: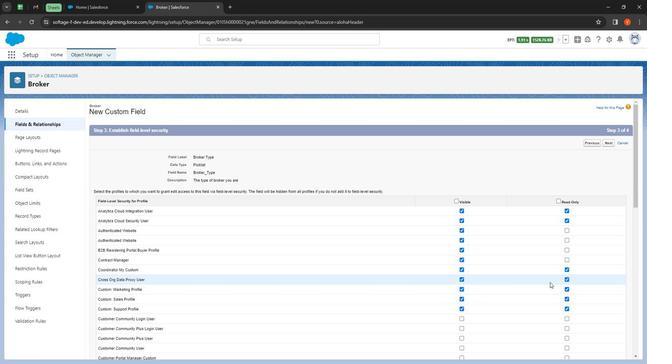 
Action: Mouse scrolled (546, 283) with delta (0, 0)
Screenshot: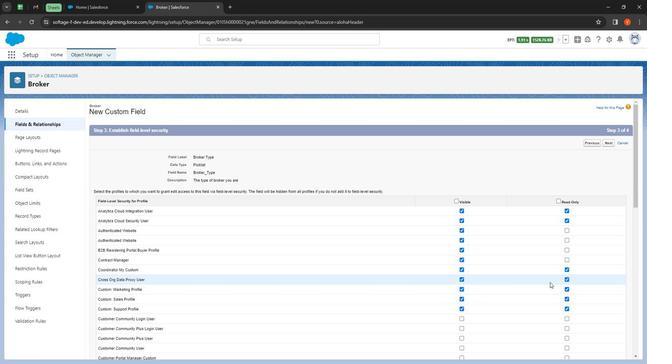 
Action: Mouse moved to (542, 280)
Screenshot: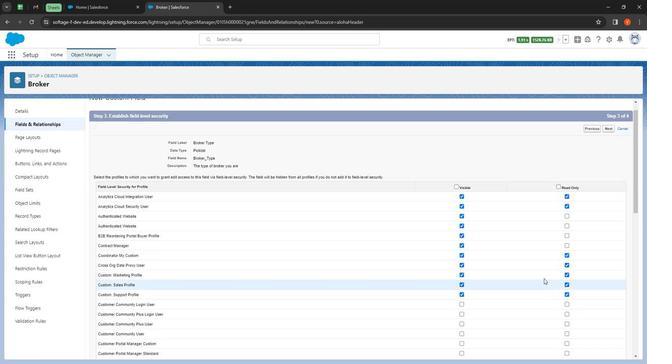 
Action: Mouse scrolled (542, 279) with delta (0, 0)
Screenshot: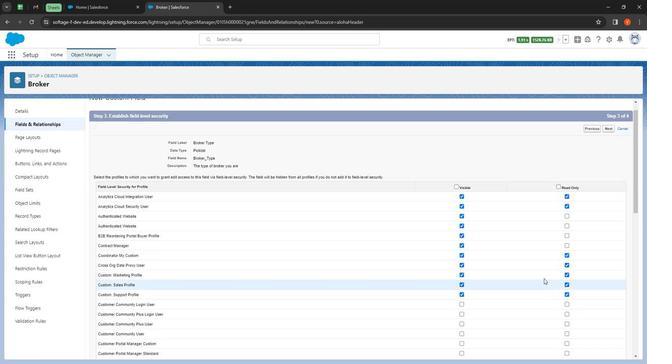 
Action: Mouse moved to (460, 179)
Screenshot: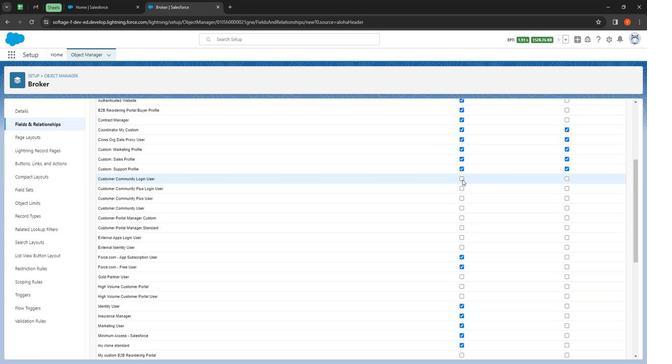 
Action: Mouse pressed left at (460, 179)
Screenshot: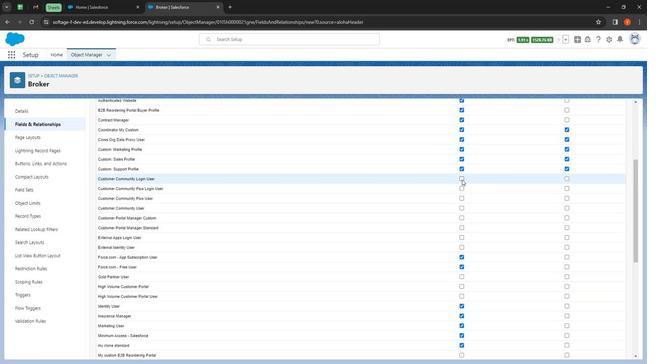 
Action: Mouse moved to (462, 189)
Screenshot: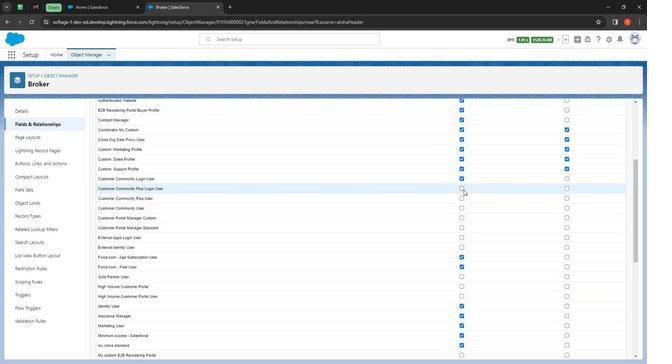 
Action: Mouse pressed left at (462, 189)
Screenshot: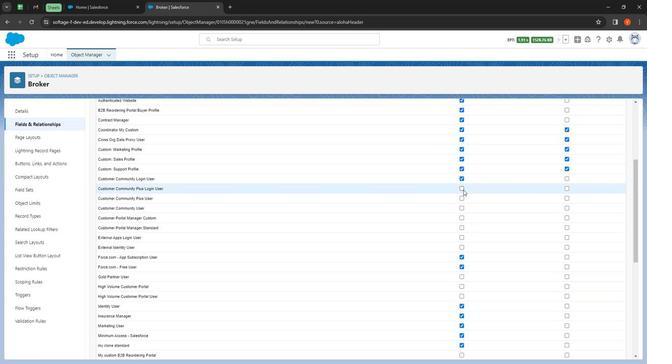 
Action: Mouse moved to (462, 209)
Screenshot: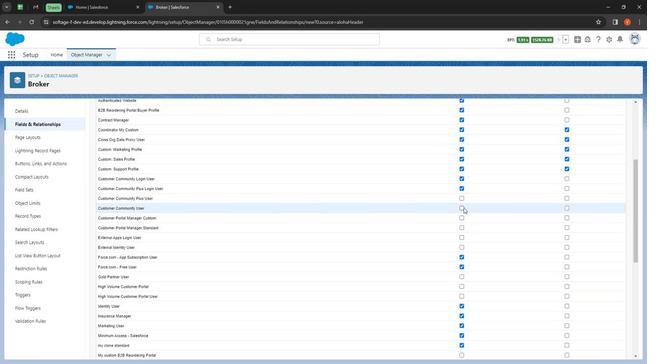 
Action: Mouse pressed left at (462, 209)
Screenshot: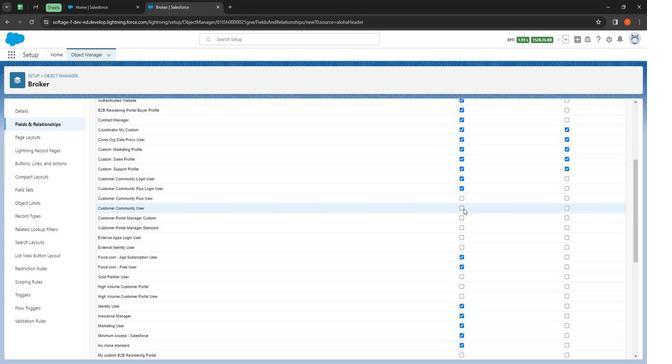 
Action: Mouse moved to (460, 220)
Screenshot: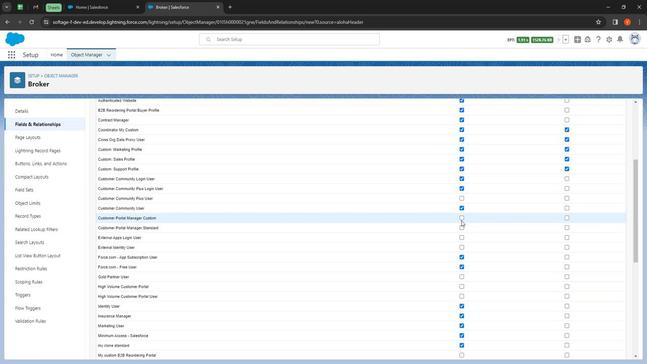 
Action: Mouse pressed left at (460, 220)
Screenshot: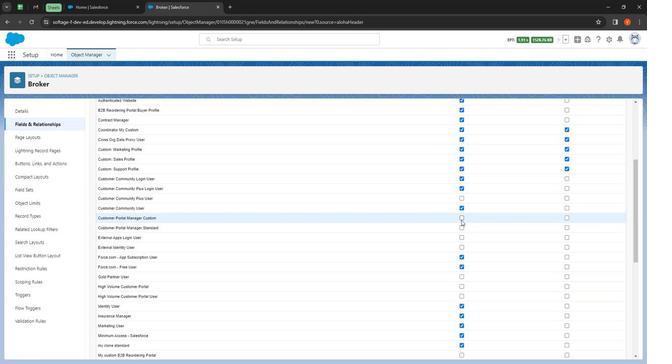 
Action: Mouse moved to (461, 237)
Screenshot: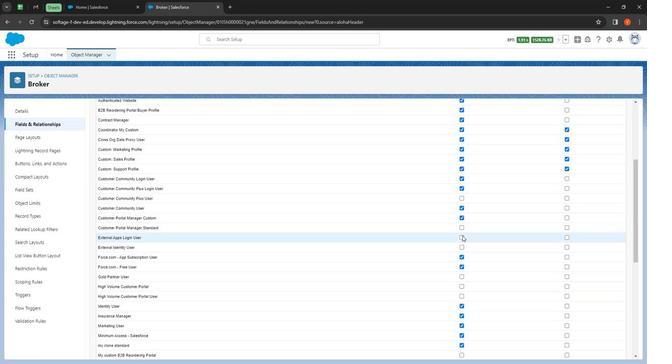 
Action: Mouse pressed left at (461, 237)
Screenshot: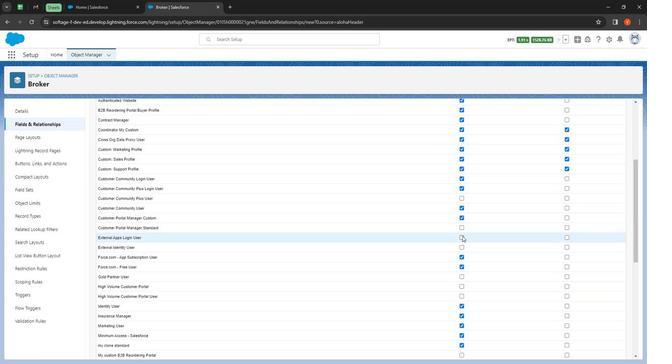 
Action: Mouse moved to (461, 249)
Screenshot: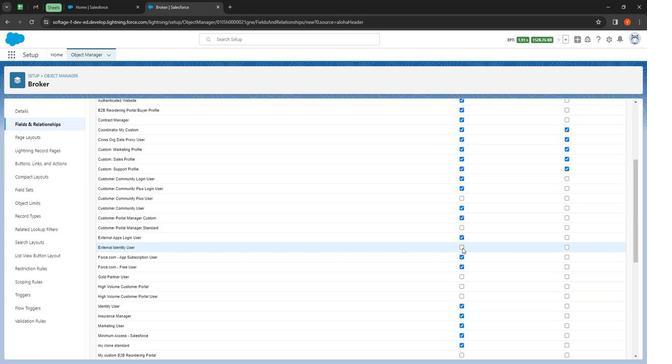 
Action: Mouse pressed left at (461, 249)
Screenshot: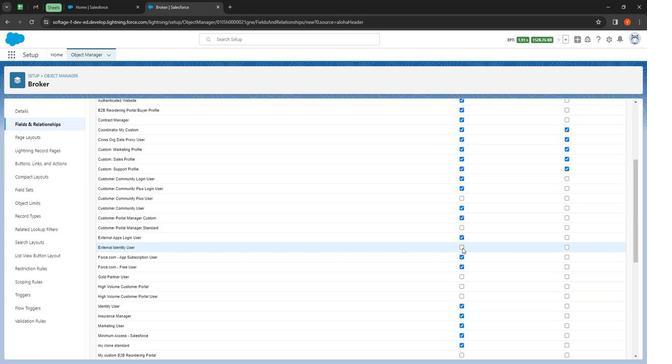 
Action: Mouse moved to (564, 197)
Screenshot: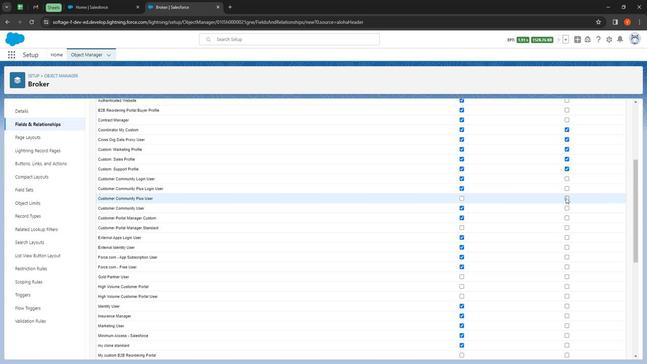 
Action: Mouse pressed left at (564, 197)
Screenshot: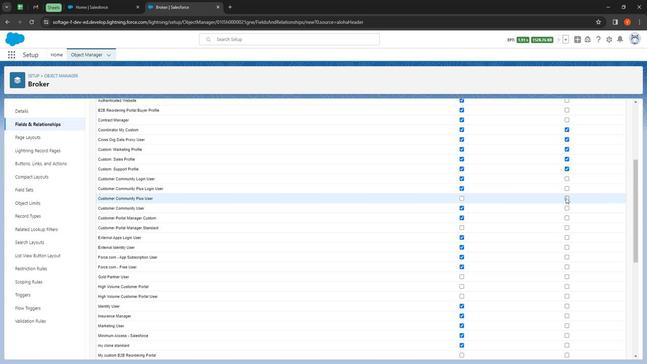 
Action: Mouse moved to (565, 227)
Screenshot: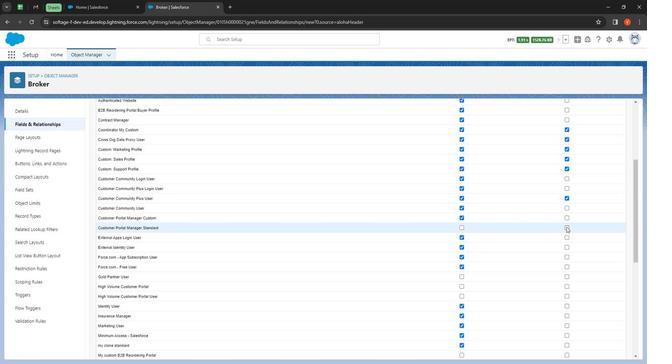 
Action: Mouse pressed left at (565, 227)
Screenshot: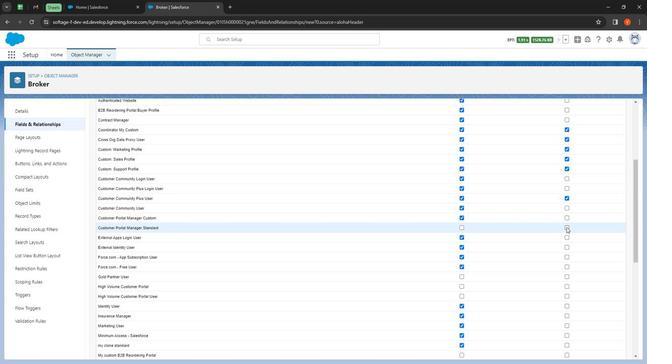 
Action: Mouse moved to (574, 258)
Screenshot: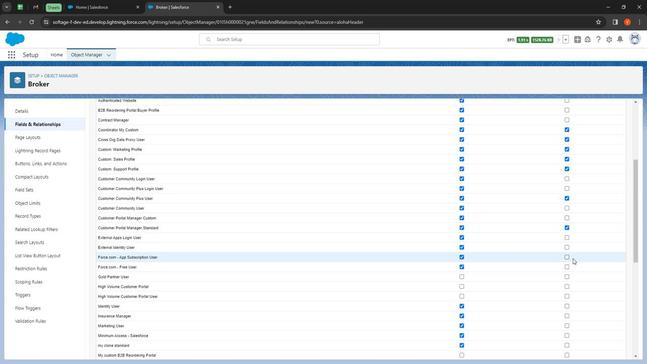 
Action: Mouse scrolled (574, 257) with delta (0, 0)
Screenshot: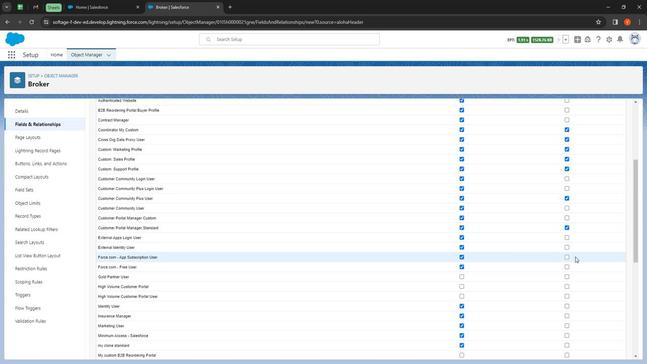
Action: Mouse scrolled (574, 257) with delta (0, 0)
Screenshot: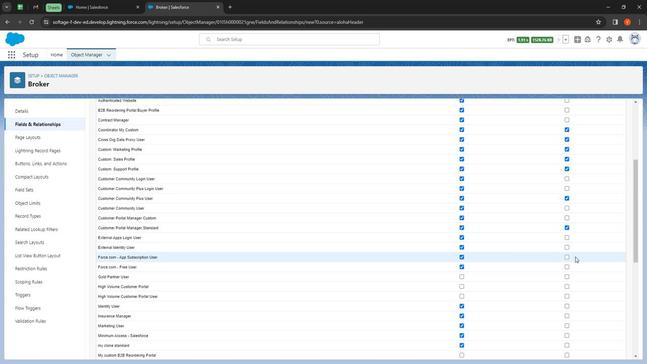 
Action: Mouse moved to (565, 197)
Screenshot: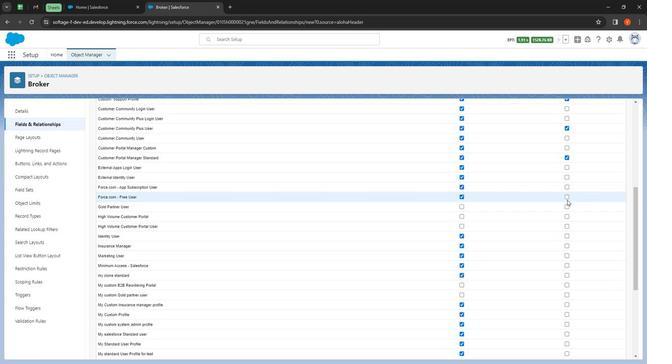 
Action: Mouse pressed left at (565, 197)
Screenshot: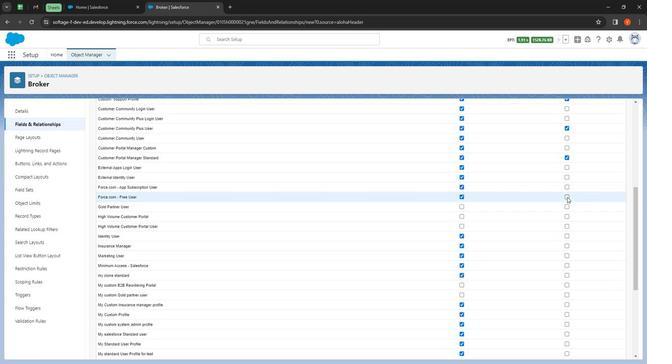 
Action: Mouse moved to (564, 218)
Screenshot: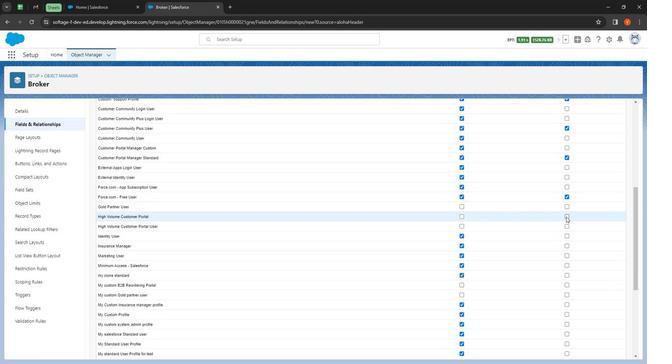 
Action: Mouse pressed left at (564, 218)
Screenshot: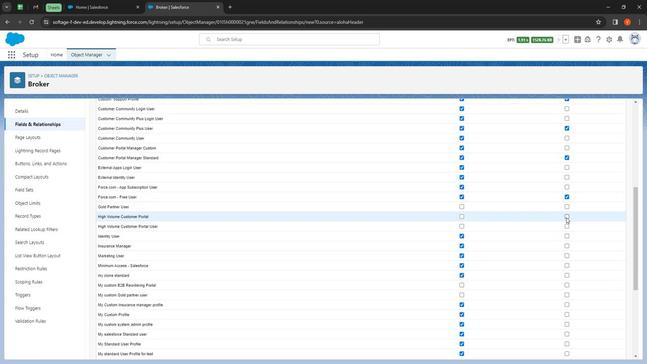 
Action: Mouse moved to (566, 208)
Screenshot: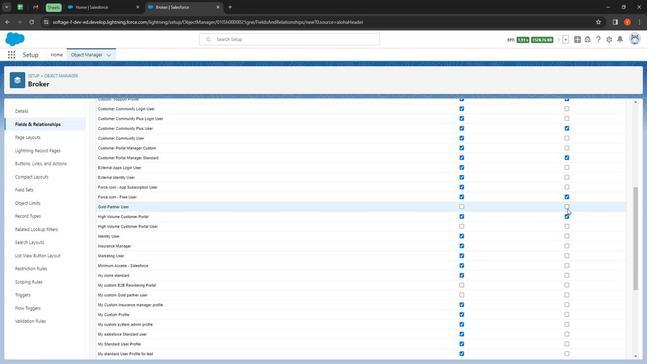 
Action: Mouse pressed left at (566, 208)
Screenshot: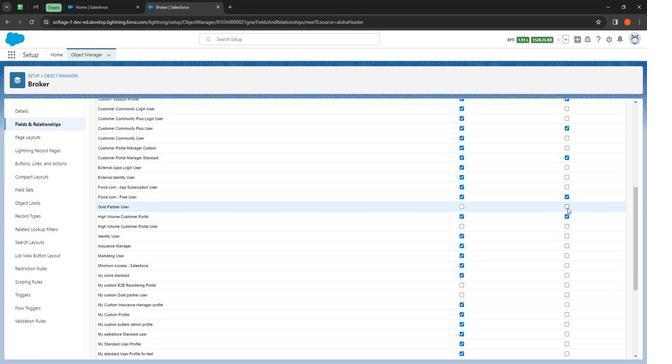 
Action: Mouse moved to (567, 255)
Screenshot: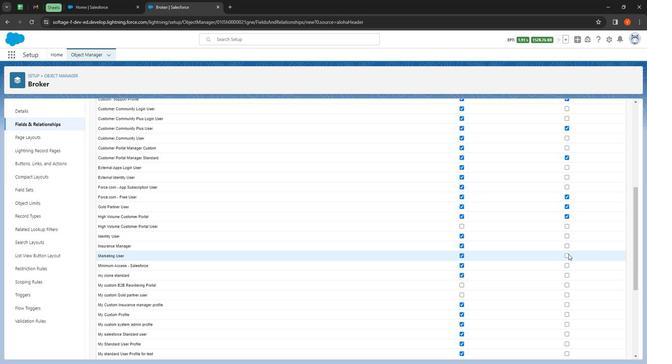 
Action: Mouse pressed left at (567, 255)
Screenshot: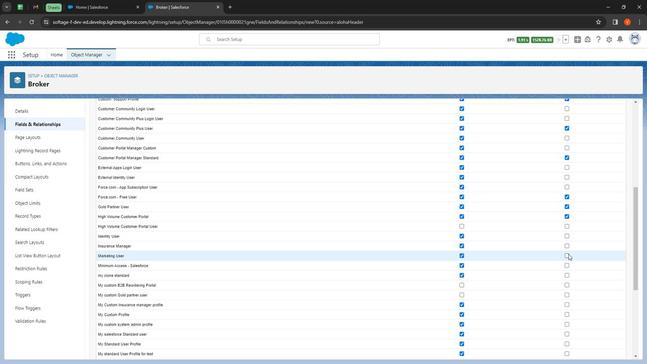 
Action: Mouse moved to (568, 248)
Screenshot: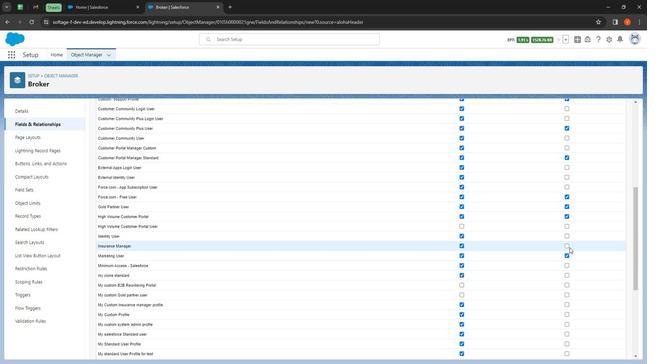 
Action: Mouse pressed left at (568, 248)
Screenshot: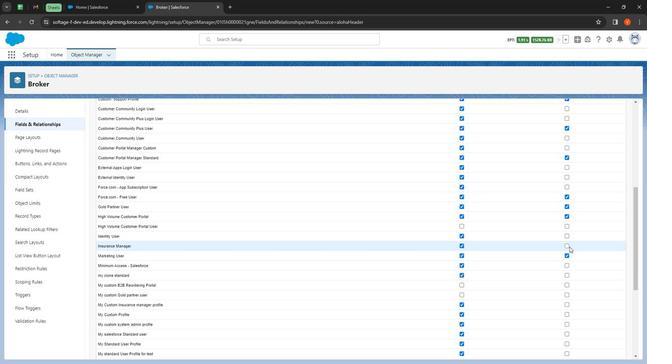 
Action: Mouse moved to (566, 267)
Screenshot: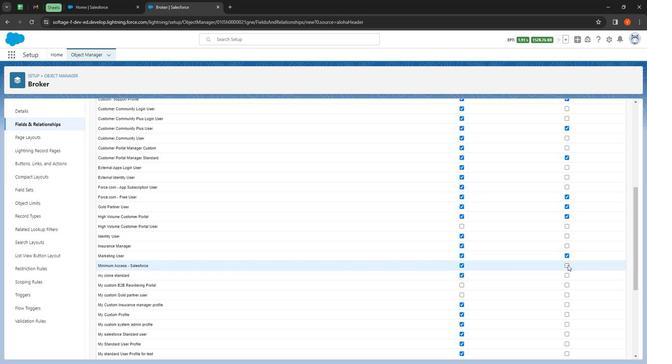 
Action: Mouse pressed left at (566, 267)
Screenshot: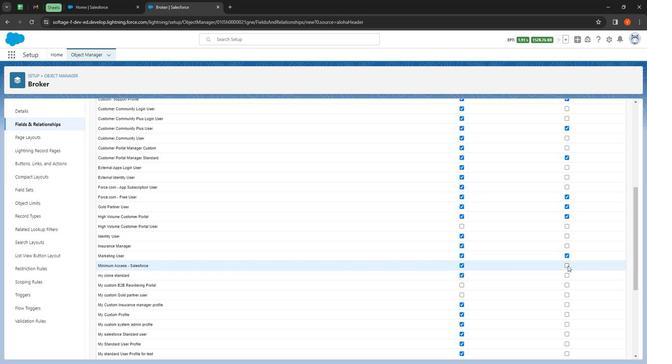 
Action: Mouse moved to (568, 277)
Screenshot: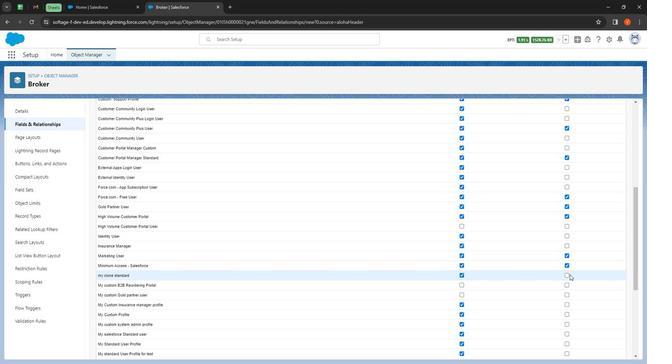 
Action: Mouse pressed left at (568, 277)
Screenshot: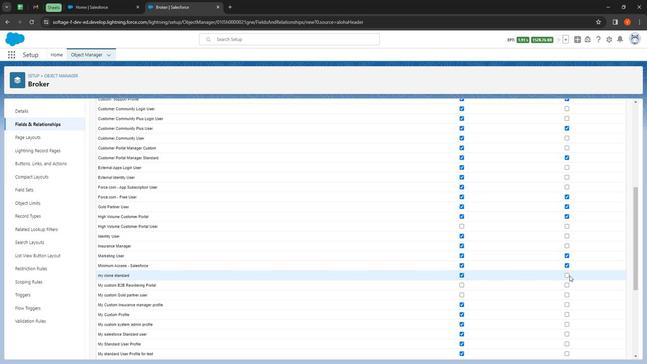 
Action: Mouse moved to (565, 278)
Screenshot: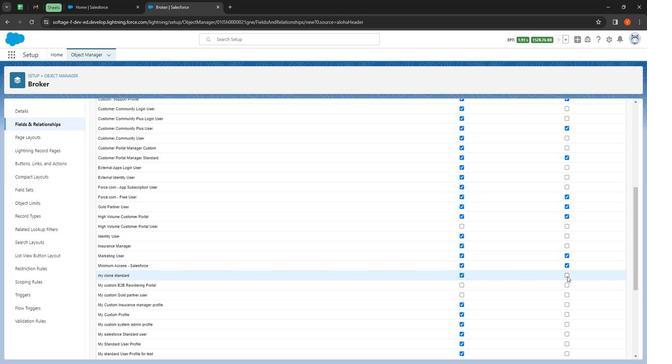 
Action: Mouse pressed left at (565, 278)
Screenshot: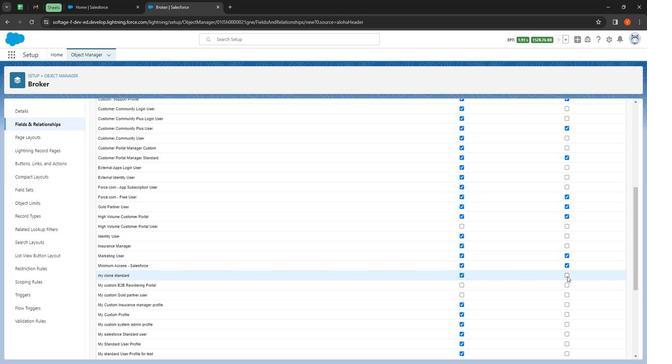 
Action: Mouse moved to (461, 297)
Screenshot: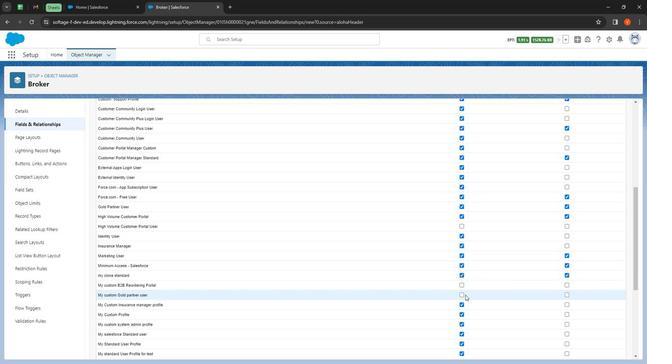 
Action: Mouse pressed left at (461, 297)
Screenshot: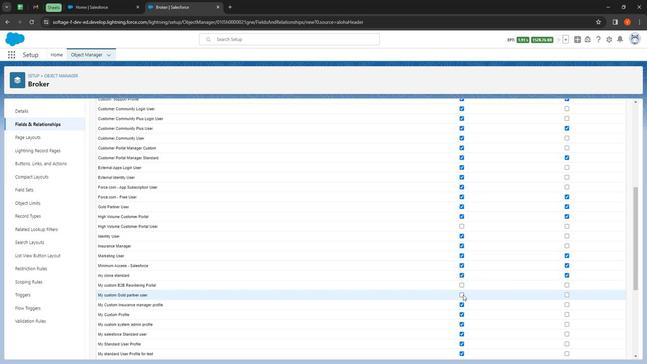 
Action: Mouse moved to (562, 262)
Screenshot: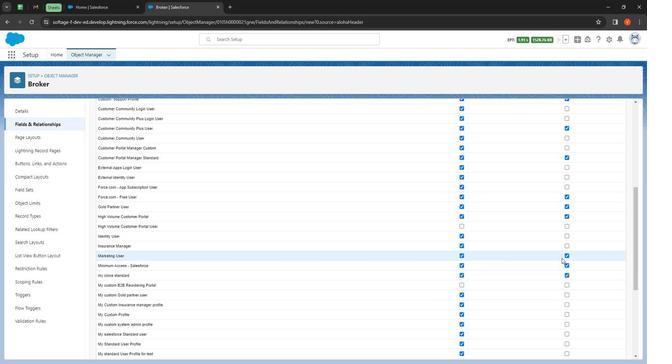 
Action: Mouse scrolled (562, 261) with delta (0, 0)
Screenshot: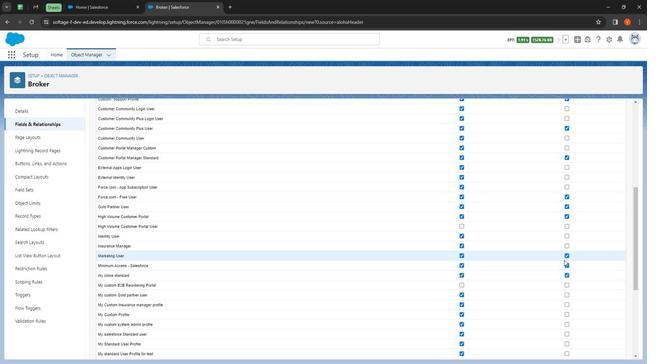 
Action: Mouse moved to (563, 263)
Screenshot: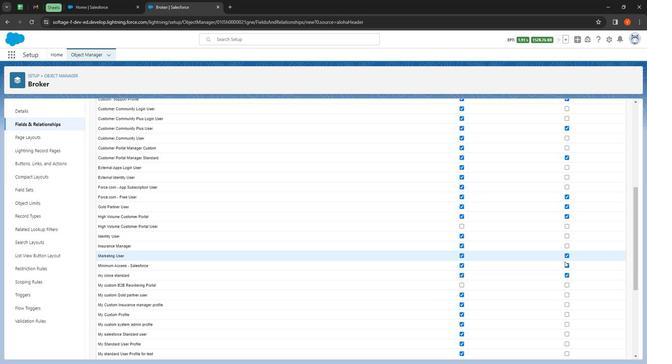 
Action: Mouse scrolled (563, 263) with delta (0, 0)
Screenshot: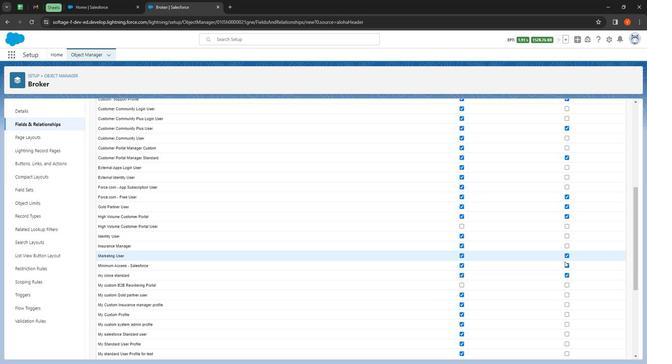 
Action: Mouse moved to (564, 263)
Screenshot: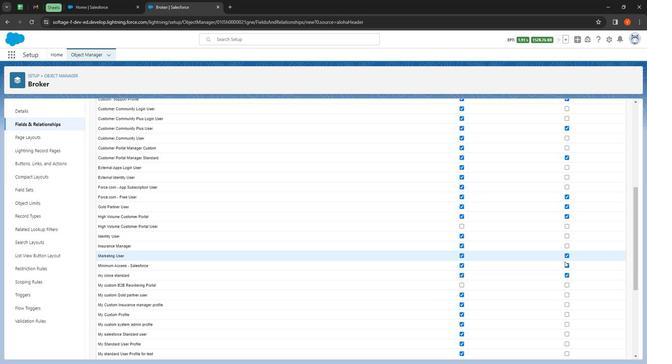 
Action: Mouse scrolled (564, 263) with delta (0, 0)
Screenshot: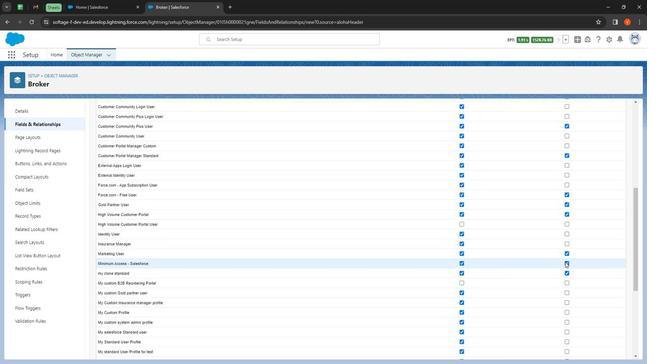 
Action: Mouse moved to (564, 191)
Screenshot: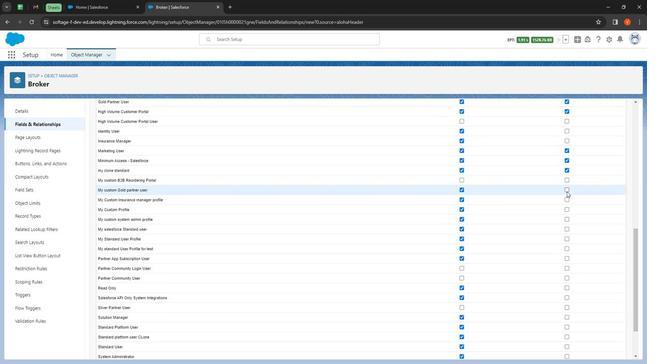 
Action: Mouse pressed left at (564, 191)
Screenshot: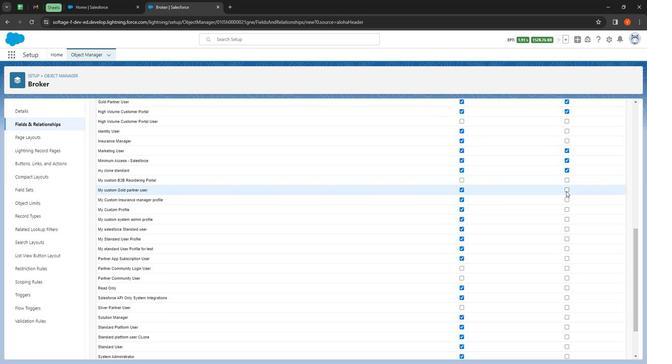 
Action: Mouse moved to (565, 200)
Screenshot: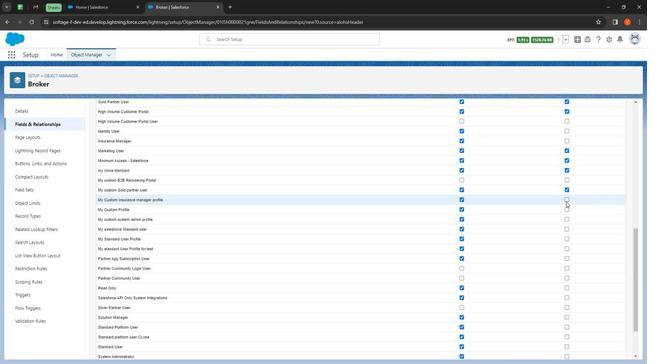 
Action: Mouse pressed left at (565, 200)
Screenshot: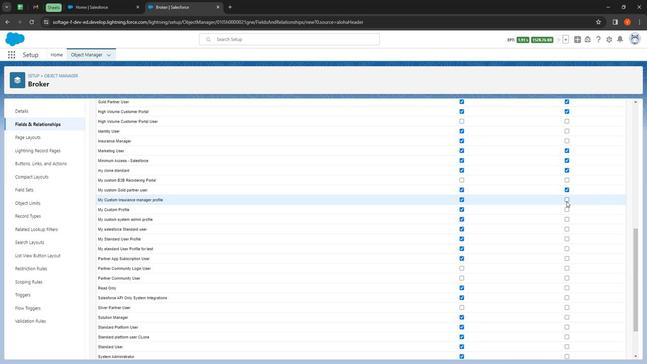 
Action: Mouse moved to (565, 208)
Screenshot: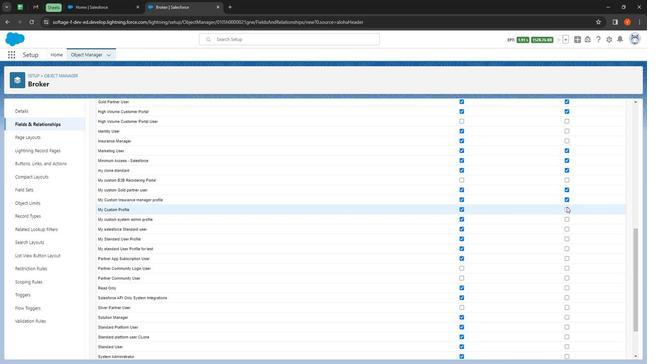 
Action: Mouse pressed left at (565, 208)
Screenshot: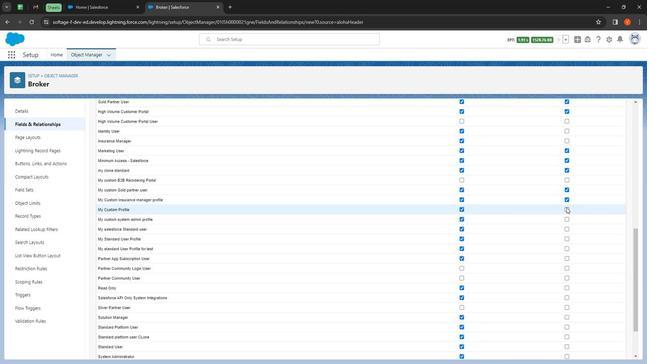 
Action: Mouse moved to (565, 219)
Screenshot: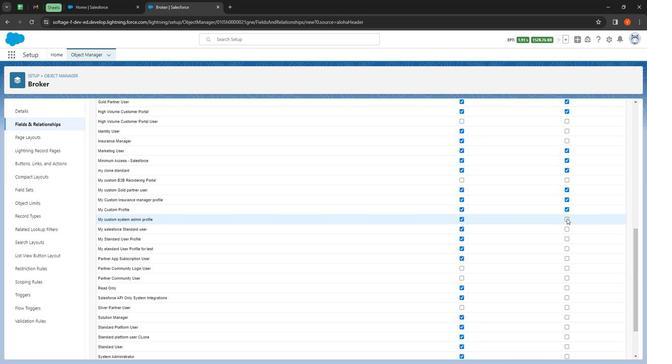 
Action: Mouse pressed left at (565, 219)
Screenshot: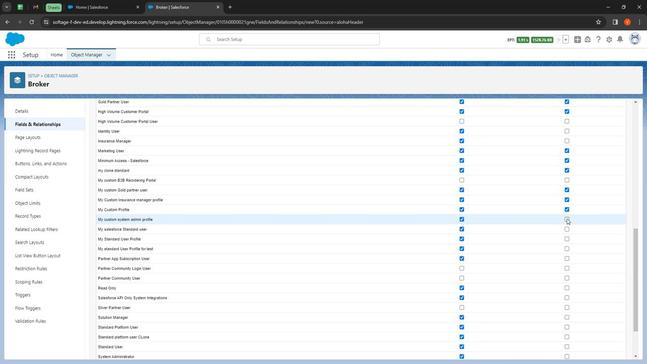 
Action: Mouse moved to (562, 238)
Screenshot: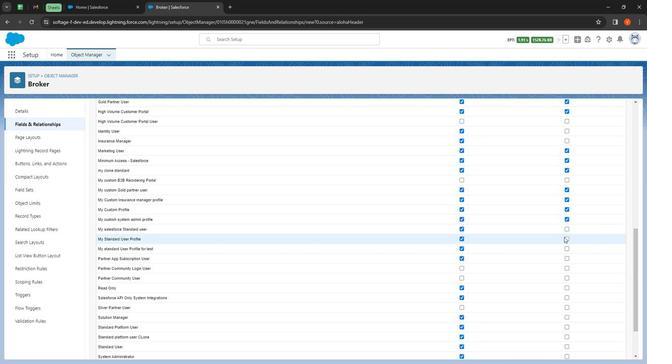 
Action: Mouse pressed left at (562, 238)
Screenshot: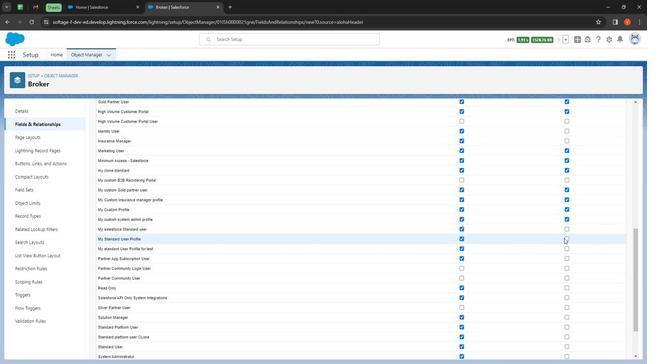 
Action: Mouse moved to (565, 241)
Screenshot: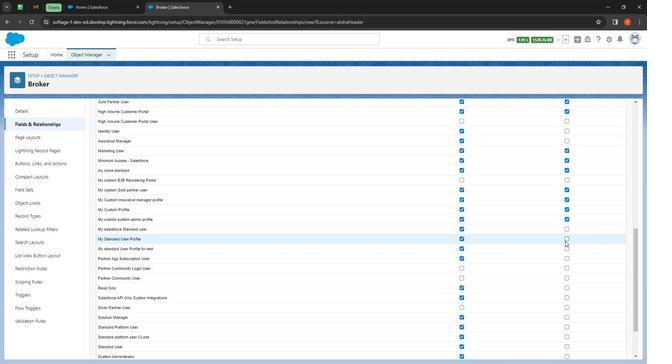 
Action: Mouse pressed left at (565, 241)
Screenshot: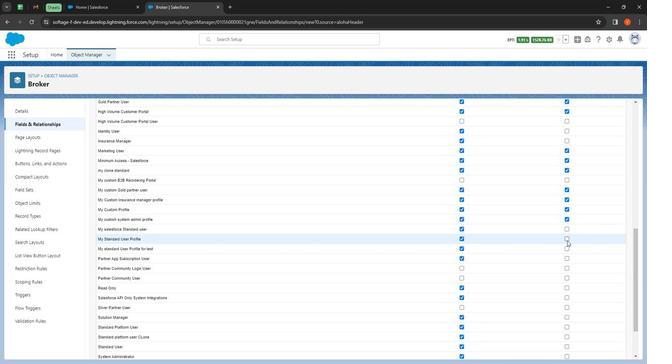 
Action: Mouse moved to (567, 259)
Screenshot: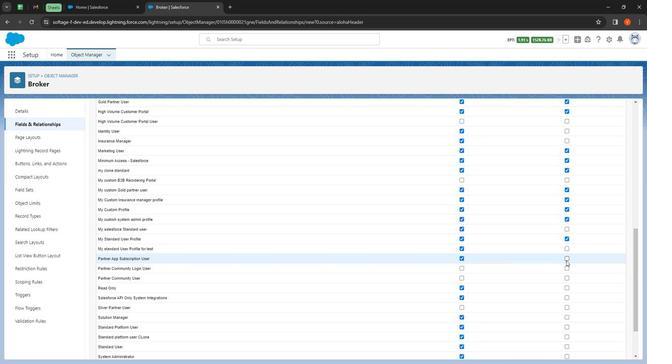 
Action: Mouse pressed left at (567, 259)
Screenshot: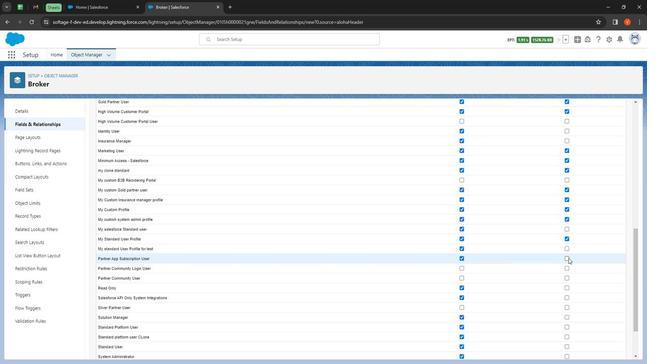 
Action: Mouse moved to (461, 281)
Screenshot: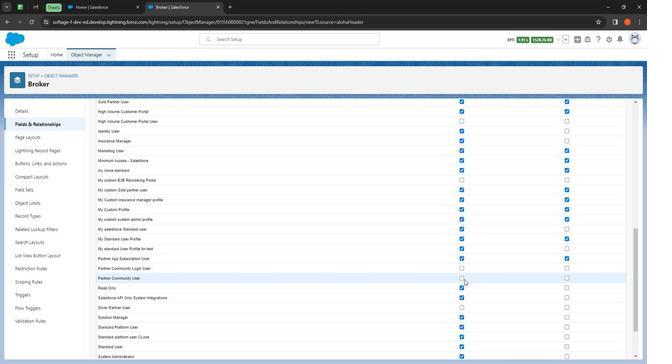 
Action: Mouse pressed left at (461, 281)
Screenshot: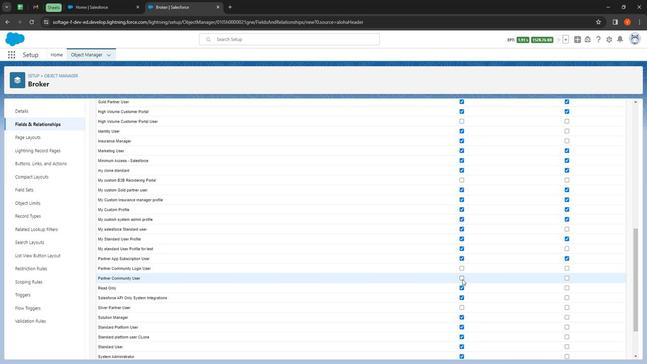 
Action: Mouse moved to (565, 269)
Screenshot: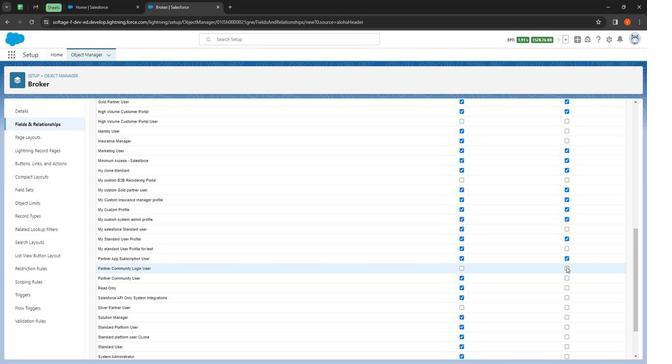 
Action: Mouse pressed left at (565, 269)
Screenshot: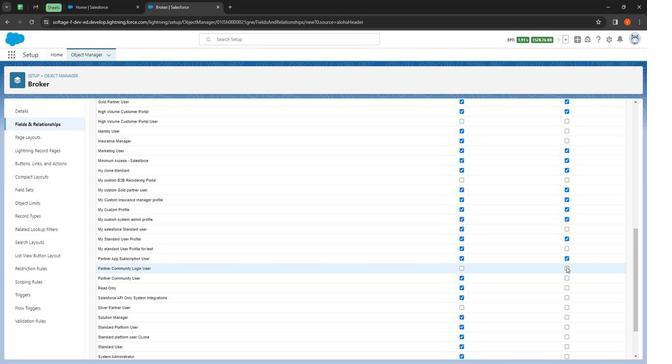 
Action: Mouse moved to (564, 274)
Screenshot: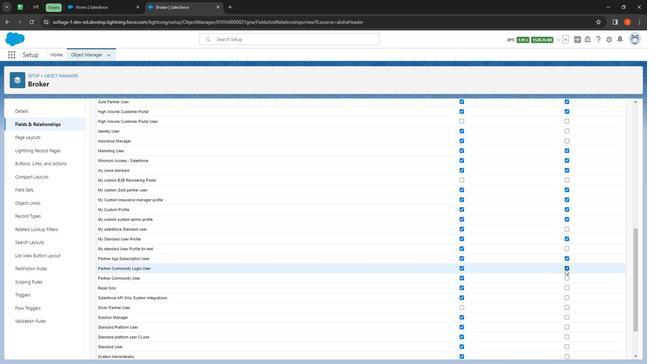 
Action: Mouse scrolled (564, 273) with delta (0, 0)
Screenshot: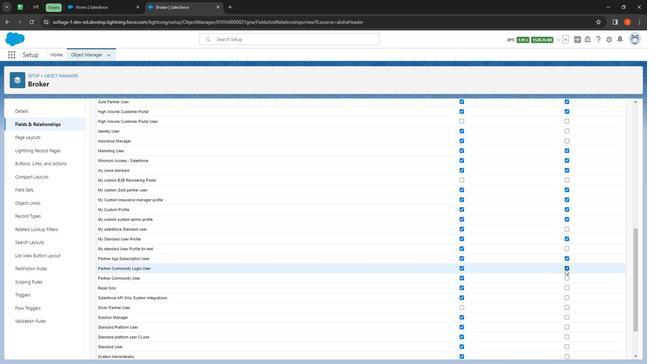 
Action: Mouse moved to (565, 275)
Screenshot: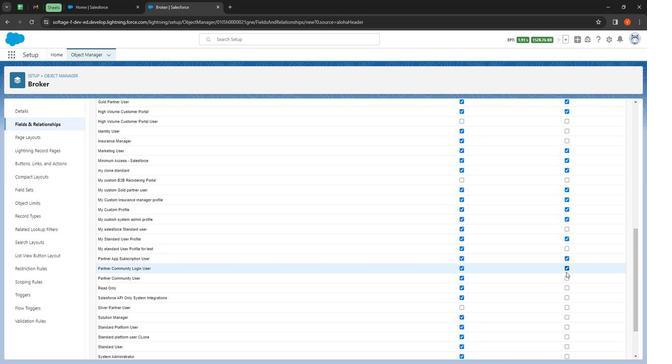 
Action: Mouse scrolled (565, 274) with delta (0, 0)
Screenshot: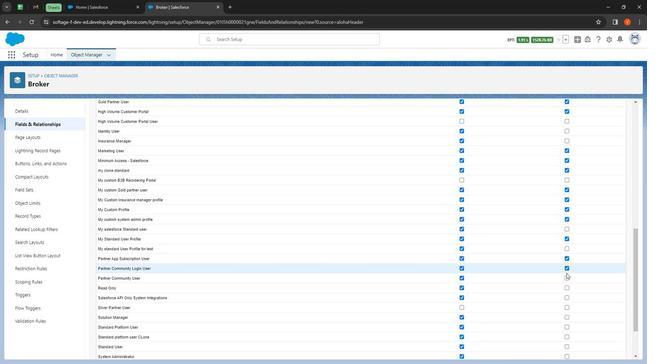 
Action: Mouse moved to (565, 246)
Screenshot: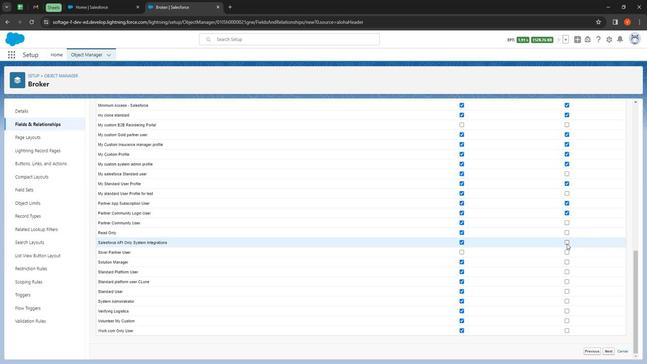 
Action: Mouse pressed left at (565, 246)
Screenshot: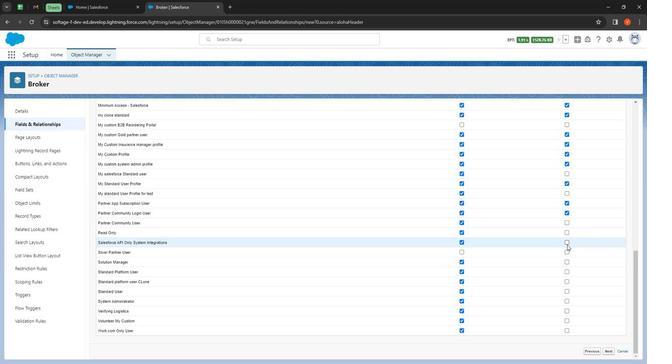 
Action: Mouse moved to (565, 263)
Screenshot: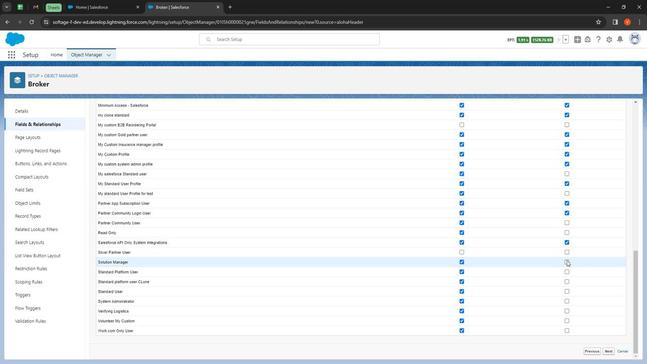 
Action: Mouse pressed left at (565, 263)
Screenshot: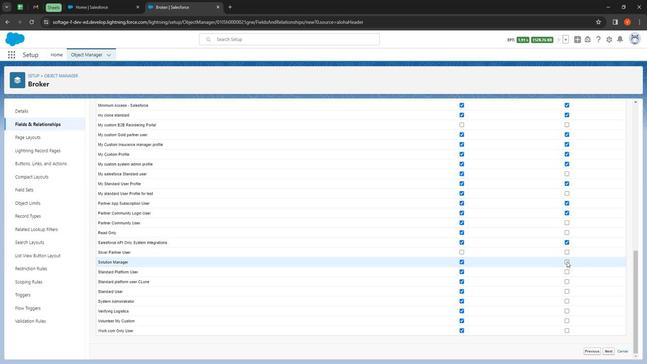 
Action: Mouse moved to (566, 275)
Screenshot: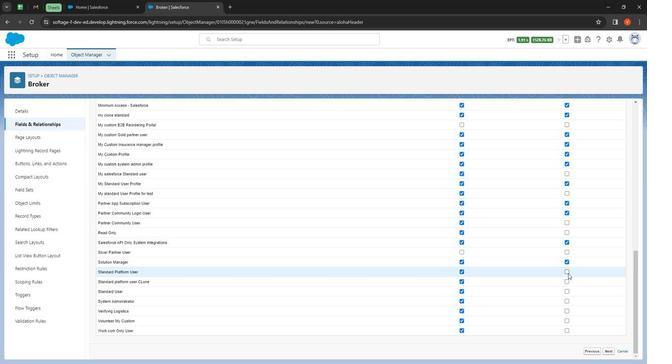 
Action: Mouse pressed left at (566, 275)
Screenshot: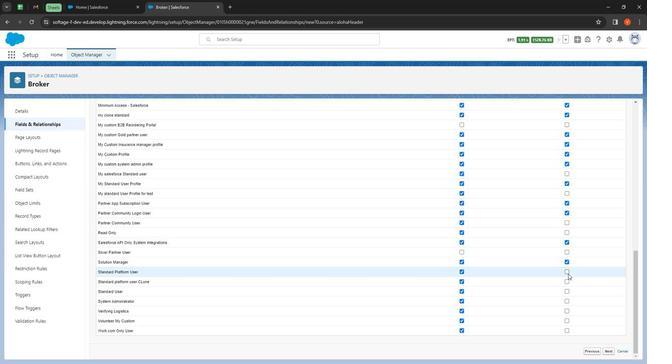 
Action: Mouse moved to (565, 305)
Screenshot: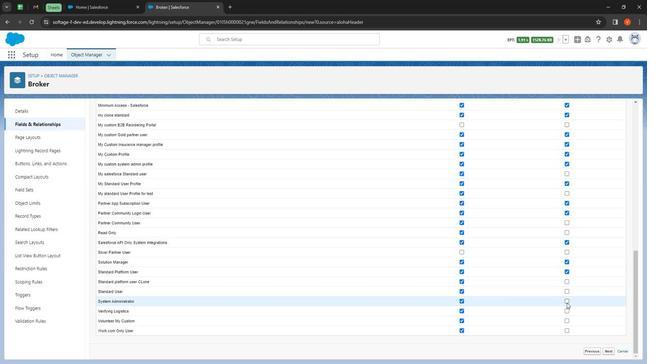 
Action: Mouse pressed left at (565, 305)
Screenshot: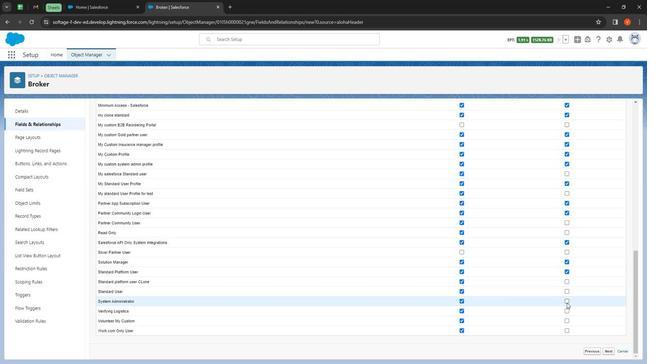 
Action: Mouse moved to (572, 302)
Screenshot: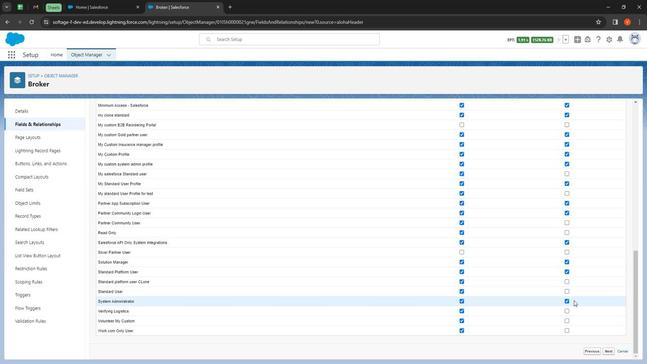 
Action: Mouse pressed left at (572, 302)
Screenshot: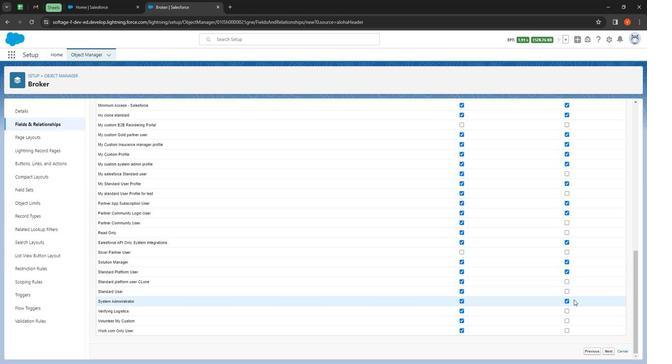 
Action: Mouse moved to (566, 303)
Screenshot: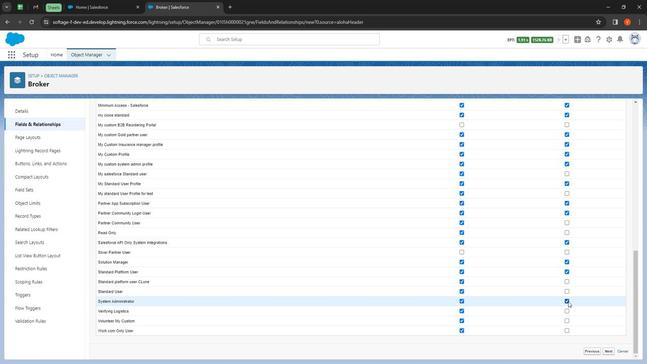 
Action: Mouse pressed left at (566, 303)
Screenshot: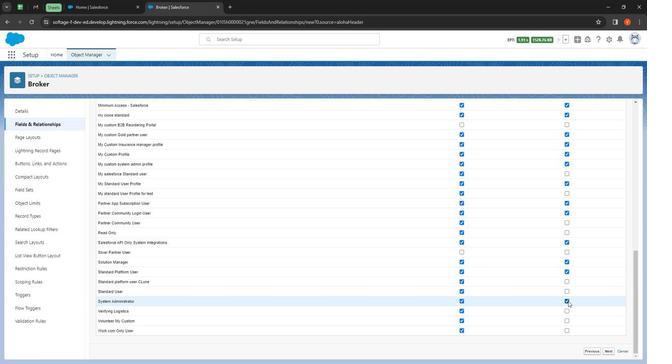 
Action: Mouse moved to (566, 312)
Screenshot: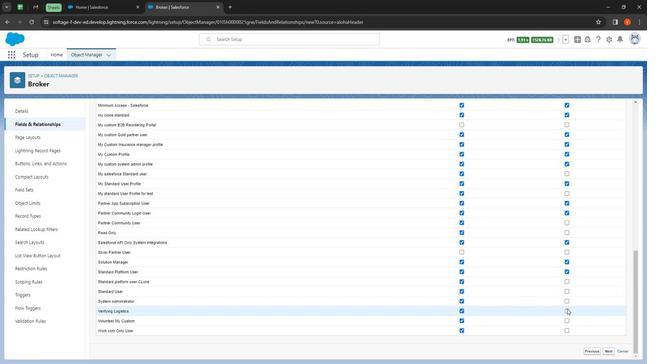 
Action: Mouse pressed left at (566, 312)
Screenshot: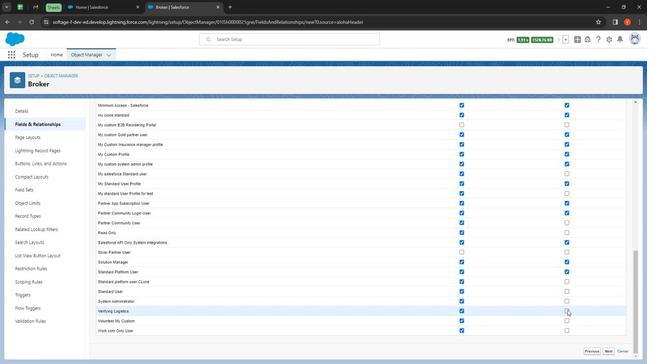 
Action: Mouse moved to (566, 323)
Screenshot: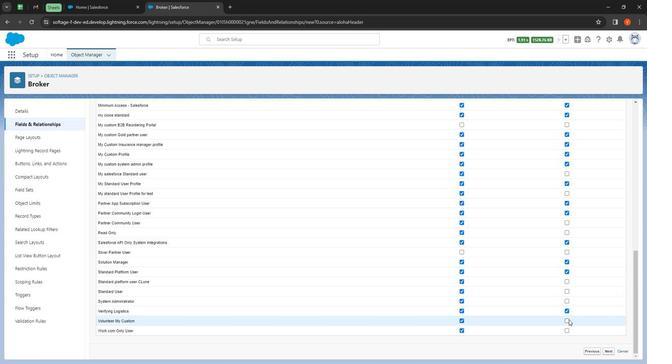 
Action: Mouse pressed left at (566, 323)
Screenshot: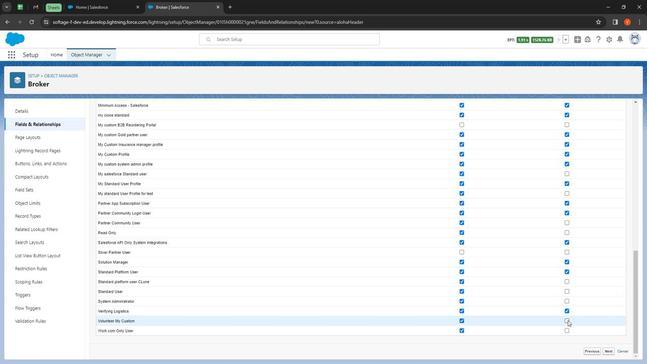 
Action: Mouse moved to (567, 332)
Screenshot: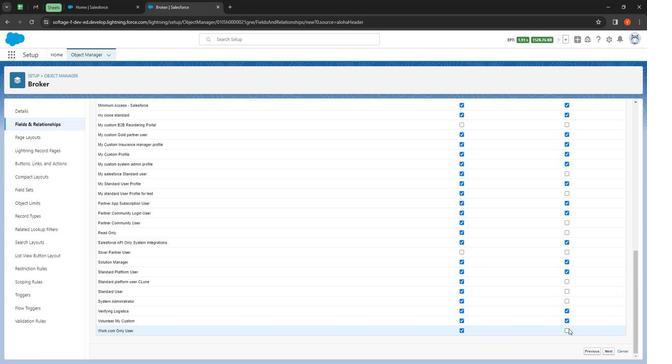 
Action: Mouse pressed left at (567, 332)
Screenshot: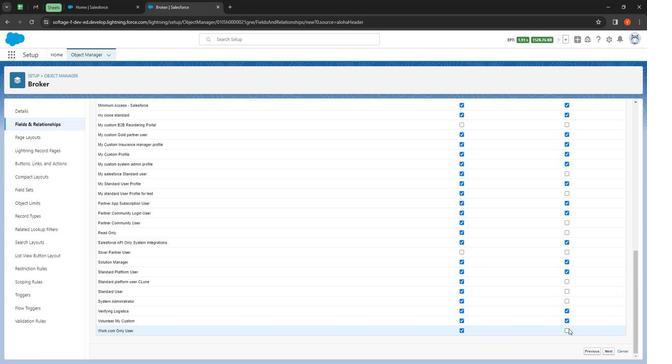 
Action: Mouse moved to (606, 354)
Screenshot: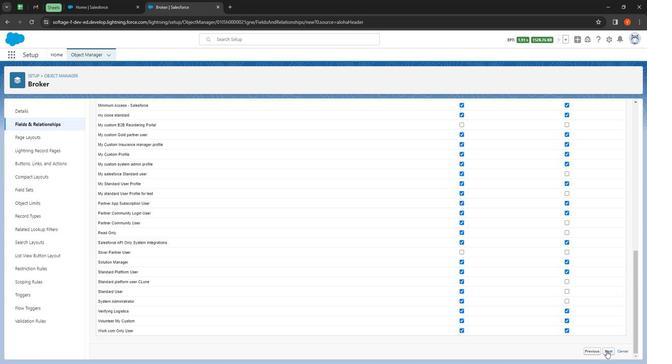 
Action: Mouse pressed left at (606, 354)
Screenshot: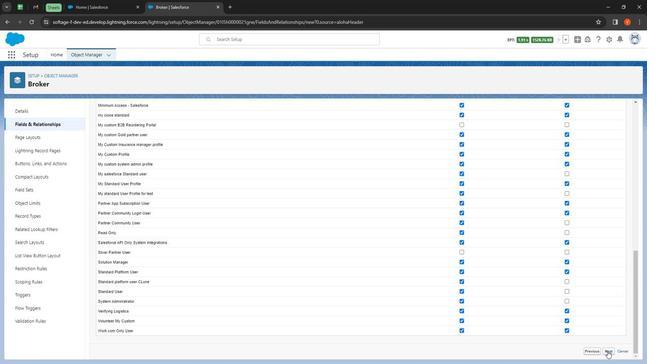 
Action: Mouse moved to (610, 243)
Screenshot: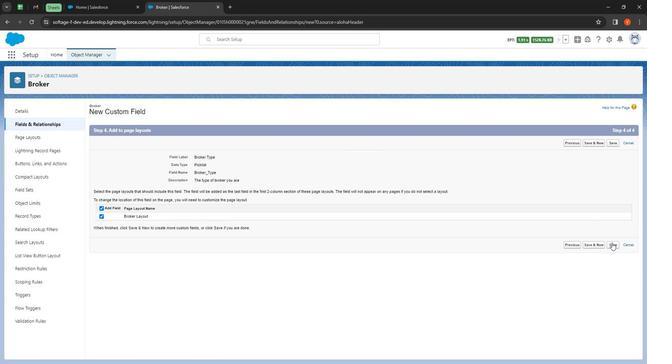 
Action: Mouse pressed left at (610, 243)
Screenshot: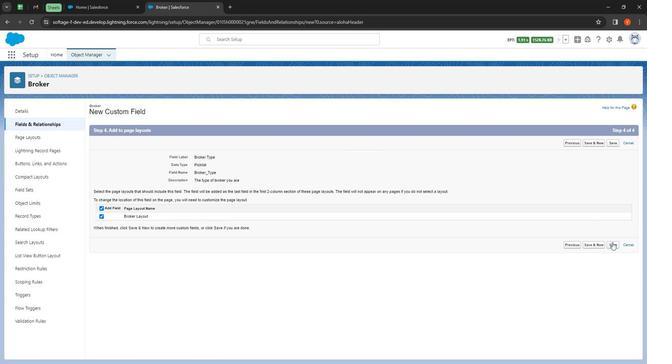 
Action: Mouse moved to (486, 106)
Screenshot: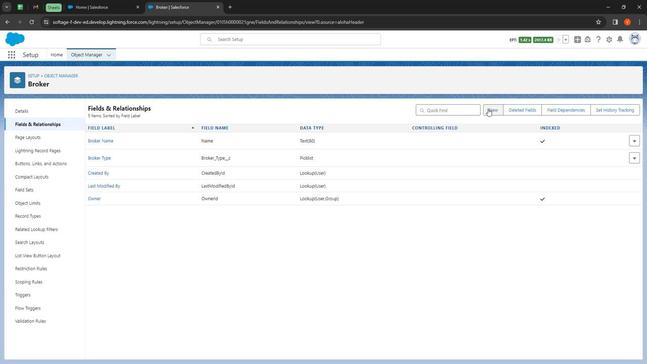 
Action: Mouse pressed left at (486, 106)
Screenshot: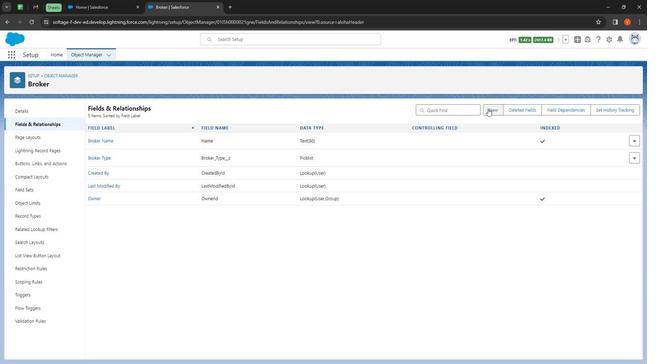 
Action: Mouse moved to (114, 239)
Screenshot: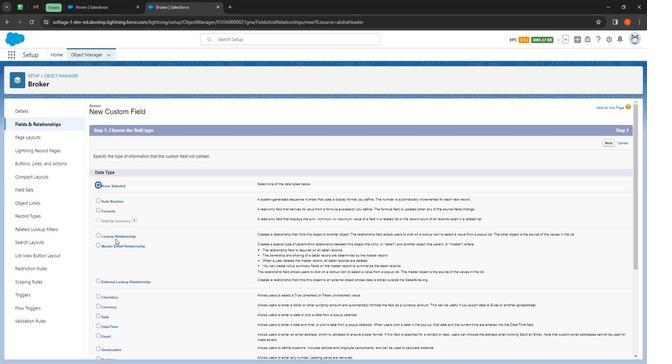 
Action: Mouse pressed left at (114, 239)
Screenshot: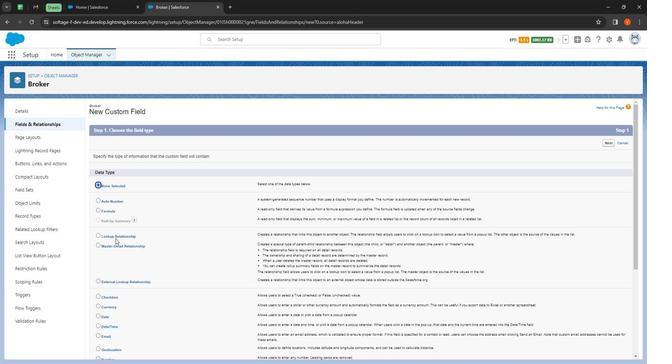 
Action: Mouse moved to (112, 236)
Screenshot: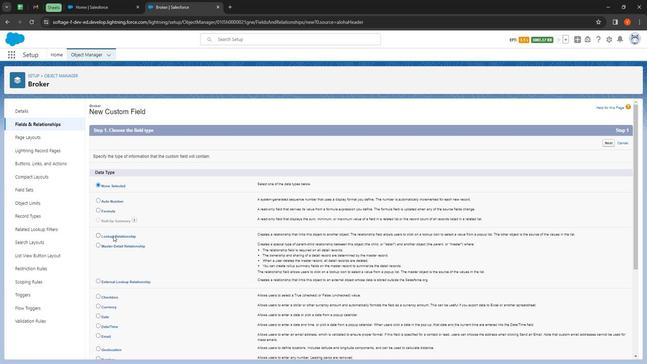 
Action: Mouse pressed left at (112, 236)
Screenshot: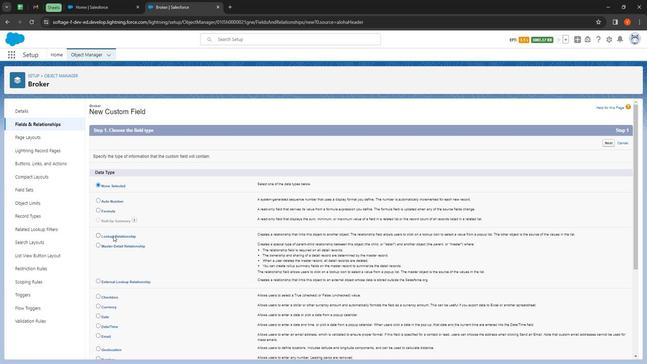 
Action: Mouse moved to (453, 289)
Screenshot: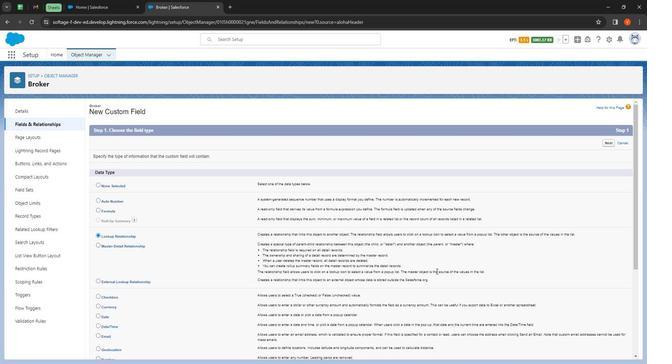 
Action: Mouse scrolled (453, 289) with delta (0, 0)
Screenshot: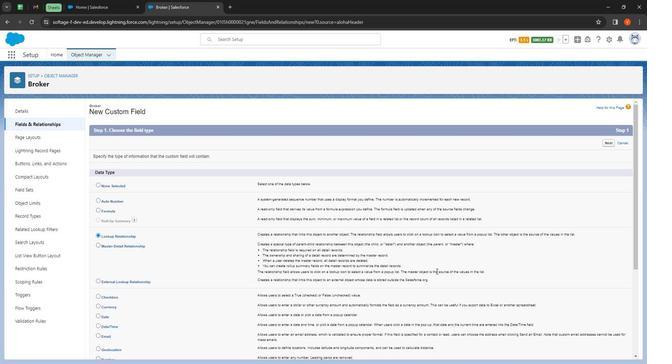 
Action: Mouse moved to (472, 303)
Screenshot: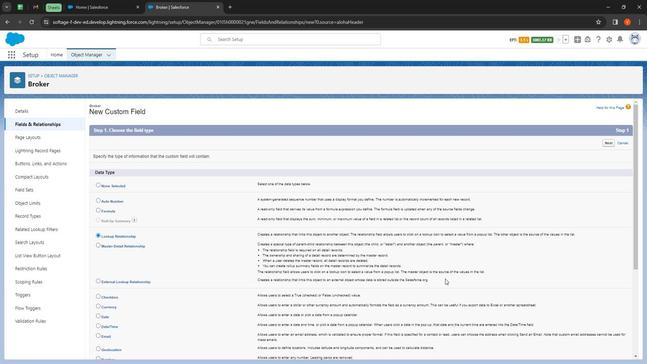 
Action: Mouse scrolled (472, 302) with delta (0, 0)
Screenshot: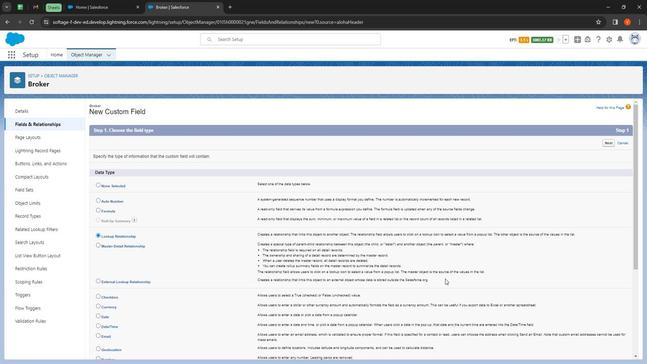 
Action: Mouse moved to (494, 312)
Screenshot: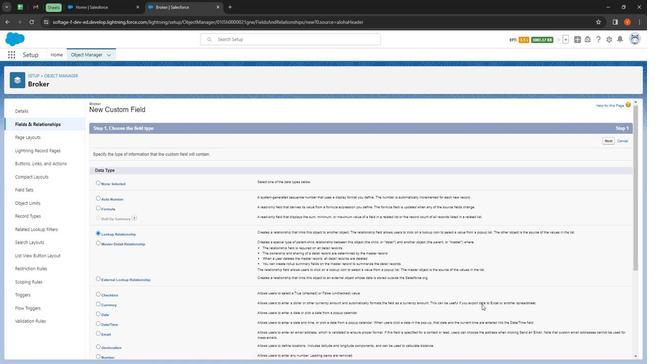 
Action: Mouse scrolled (490, 310) with delta (0, 0)
Screenshot: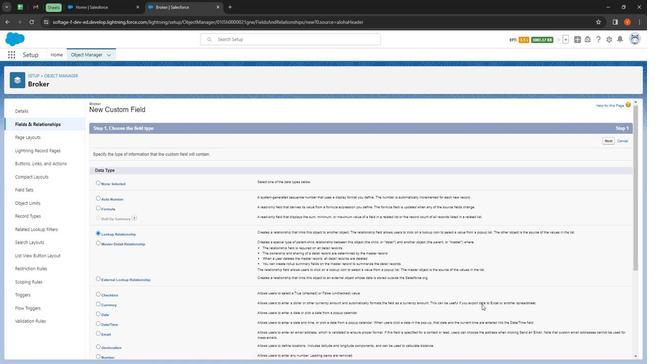 
Action: Mouse moved to (508, 316)
Screenshot: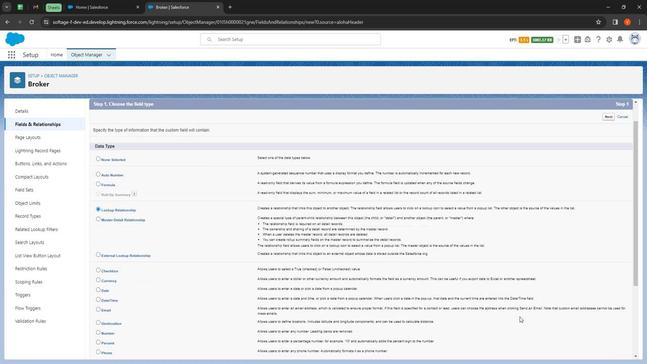 
Action: Mouse scrolled (508, 316) with delta (0, 0)
Screenshot: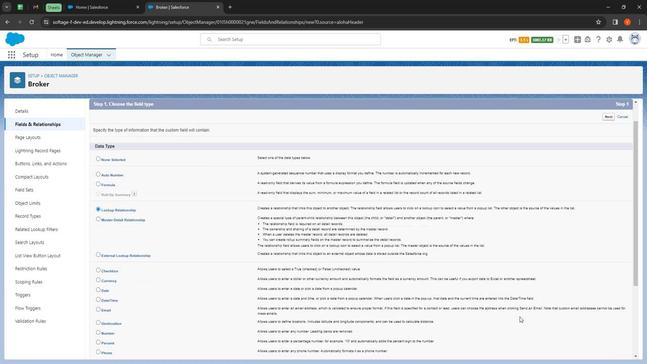 
Action: Mouse moved to (524, 321)
Screenshot: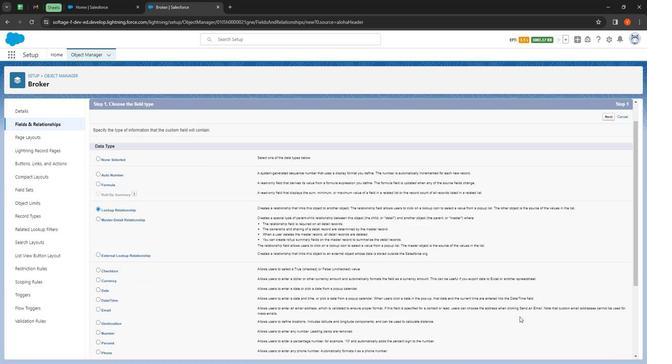 
Action: Mouse scrolled (524, 321) with delta (0, 0)
Screenshot: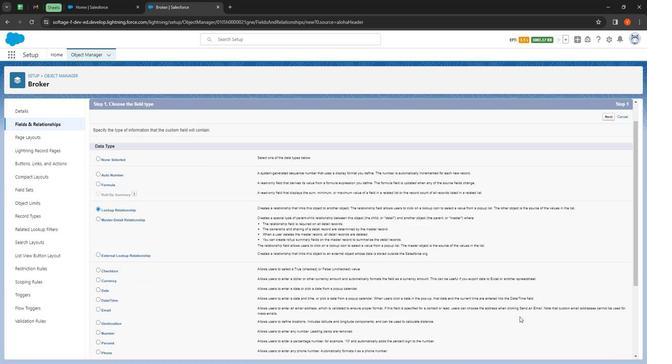 
Action: Mouse moved to (546, 330)
Screenshot: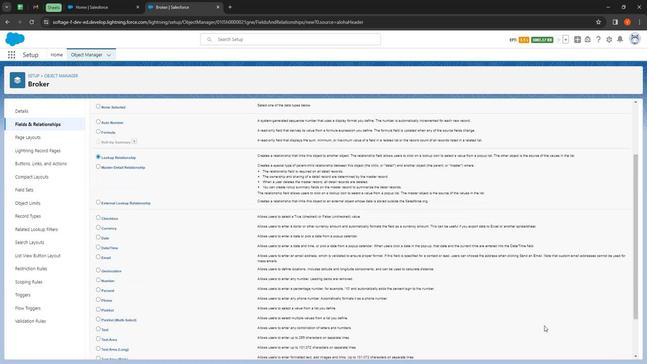 
Action: Mouse scrolled (546, 329) with delta (0, 0)
Screenshot: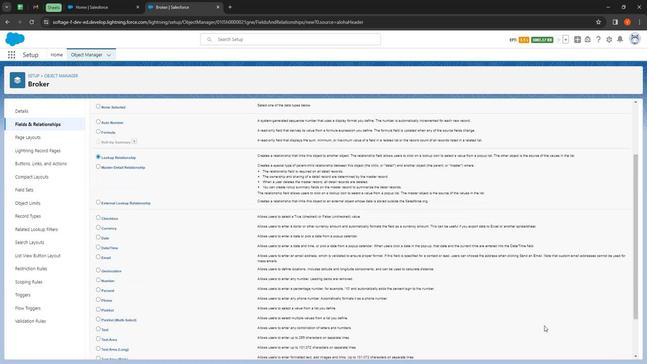 
Action: Mouse moved to (575, 337)
Screenshot: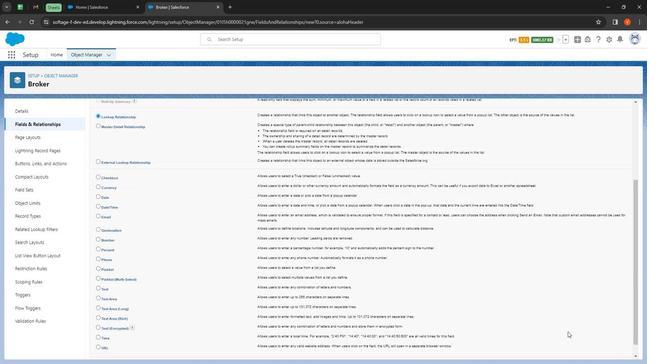 
Action: Mouse scrolled (575, 337) with delta (0, 0)
Screenshot: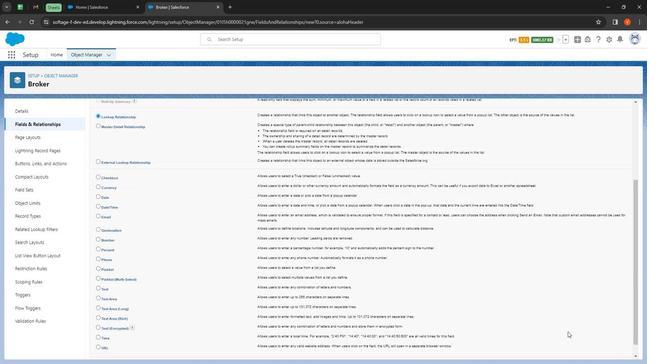 
Action: Mouse moved to (606, 354)
Screenshot: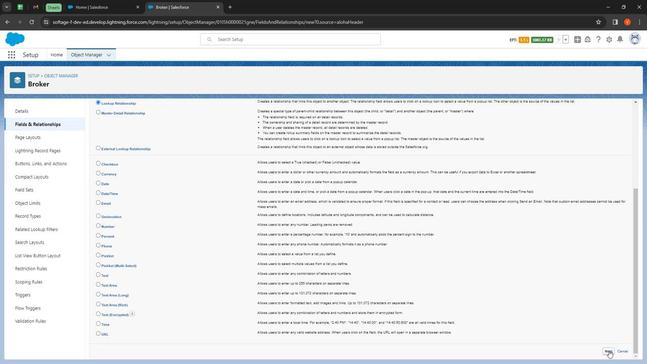 
Action: Mouse pressed left at (606, 354)
Screenshot: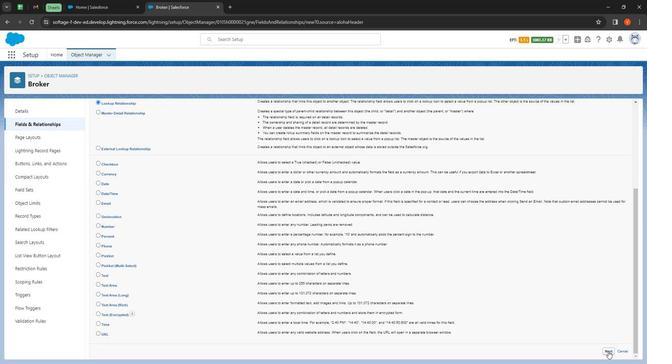 
Action: Mouse moved to (270, 166)
Screenshot: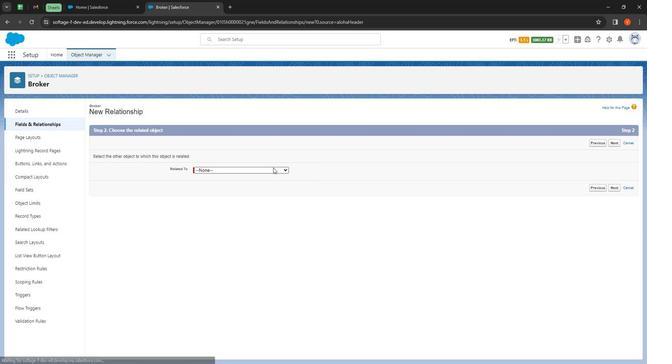 
Action: Mouse pressed left at (270, 166)
Screenshot: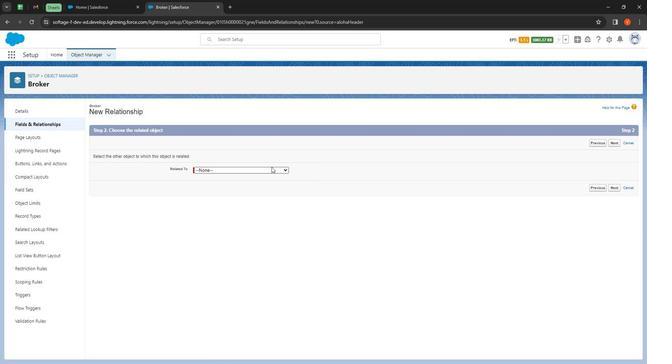 
Action: Mouse moved to (284, 181)
Screenshot: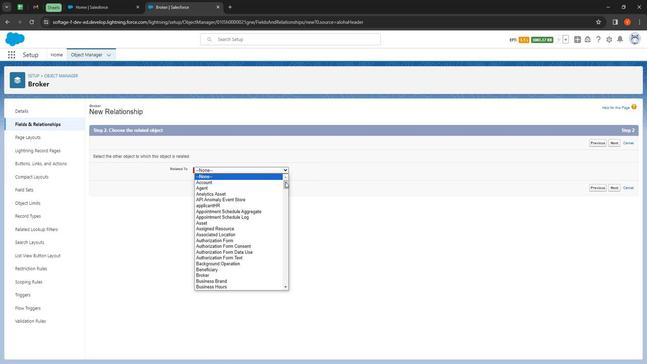 
Action: Mouse pressed left at (284, 181)
Screenshot: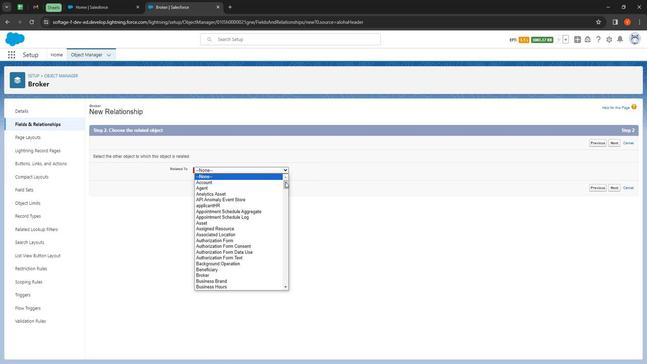 
Action: Mouse moved to (236, 258)
Screenshot: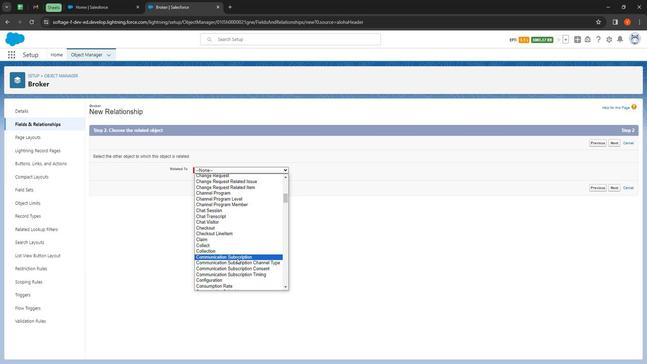 
Action: Mouse scrolled (236, 258) with delta (0, 0)
Screenshot: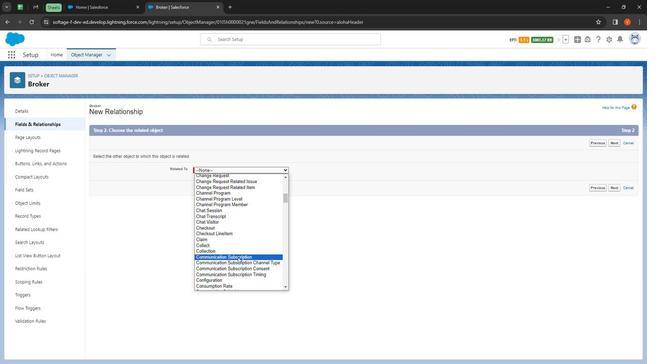 
Action: Mouse moved to (212, 229)
Screenshot: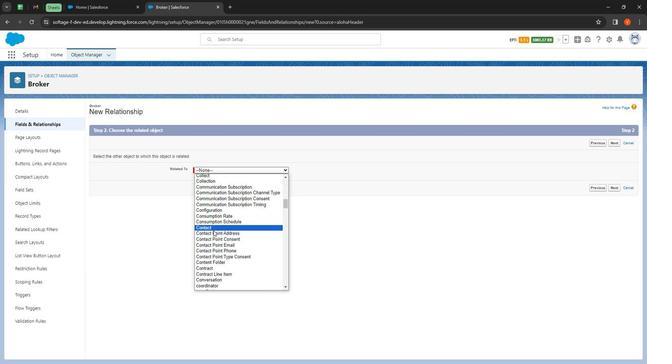 
Action: Mouse pressed left at (212, 229)
Screenshot: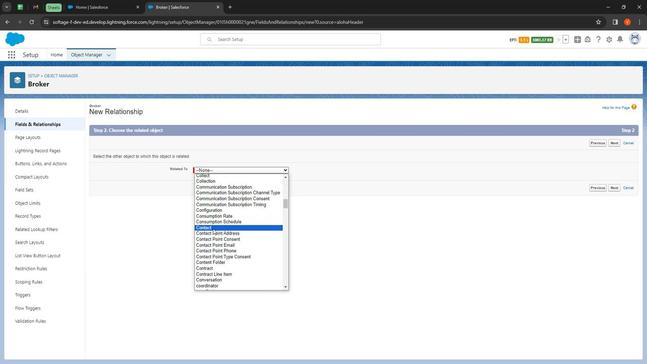 
Action: Mouse moved to (609, 189)
Screenshot: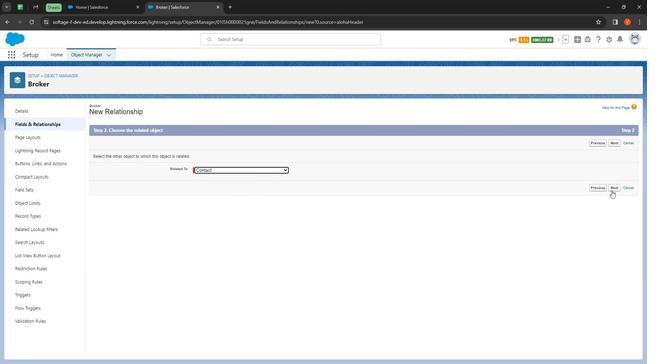 
Action: Mouse pressed left at (609, 189)
Screenshot: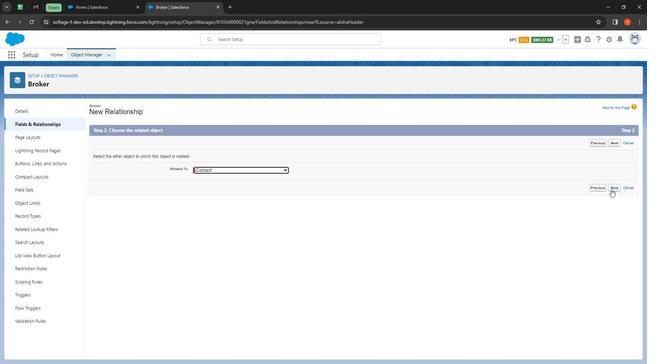 
Action: Mouse moved to (207, 172)
Screenshot: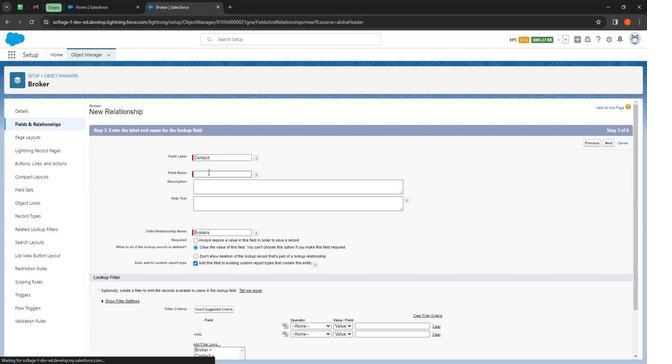 
Action: Mouse pressed left at (207, 172)
Screenshot: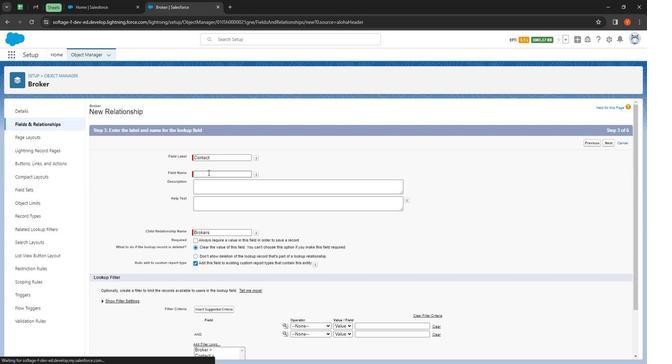 
Action: Mouse moved to (215, 173)
Screenshot: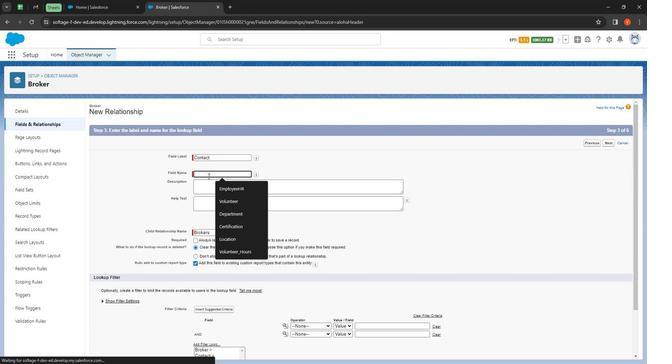 
Action: Key pressed <Key.shift>
Screenshot: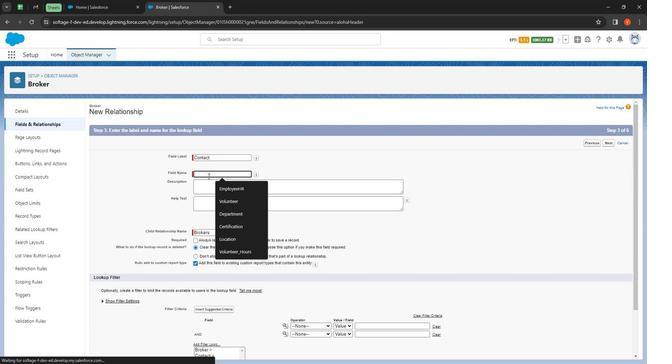 
Action: Mouse moved to (196, 155)
Screenshot: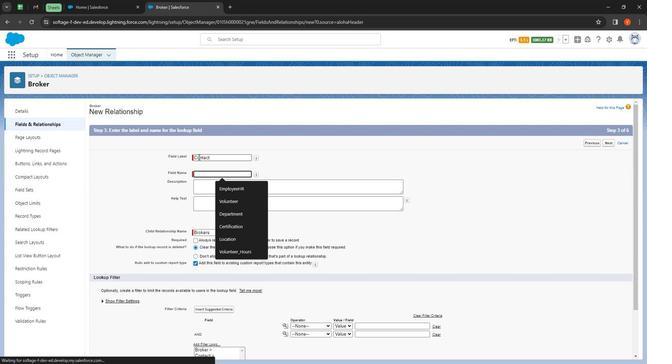 
Action: Key pressed <Key.shift><Key.shift><Key.shift><Key.shift><Key.shift><Key.shift><Key.shift><Key.shift><Key.shift><Key.shift><Key.shift><Key.shift><Key.shift><Key.shift><Key.shift><Key.shift><Key.shift><Key.shift><Key.shift><Key.shift><Key.shift><Key.shift><Key.shift><Key.shift><Key.shift><Key.shift><Key.shift><Key.shift>Contact<Key.space><Key.shift>Person
Screenshot: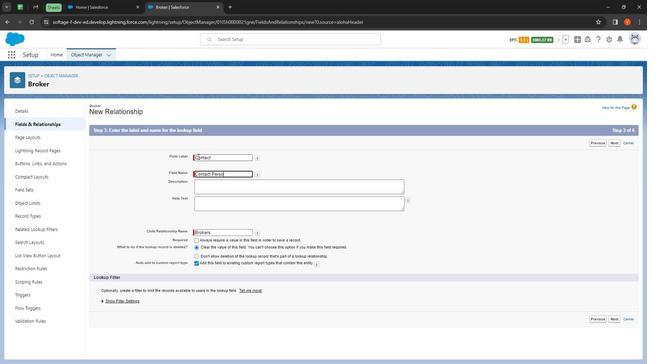 
Action: Mouse moved to (250, 186)
Screenshot: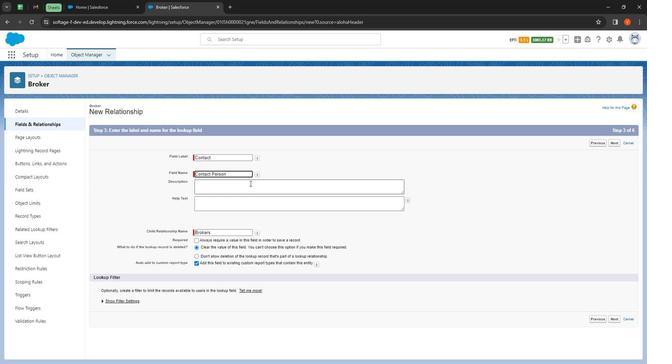 
Action: Mouse pressed left at (250, 186)
